 Task: For heading Arial black with underline.  font size for heading18,  'Change the font style of data to'Calibri.  and font size to 9,  Change the alignment of both headline & data to Align center.  In the sheet   Apex Sales log book
Action: Mouse moved to (38, 130)
Screenshot: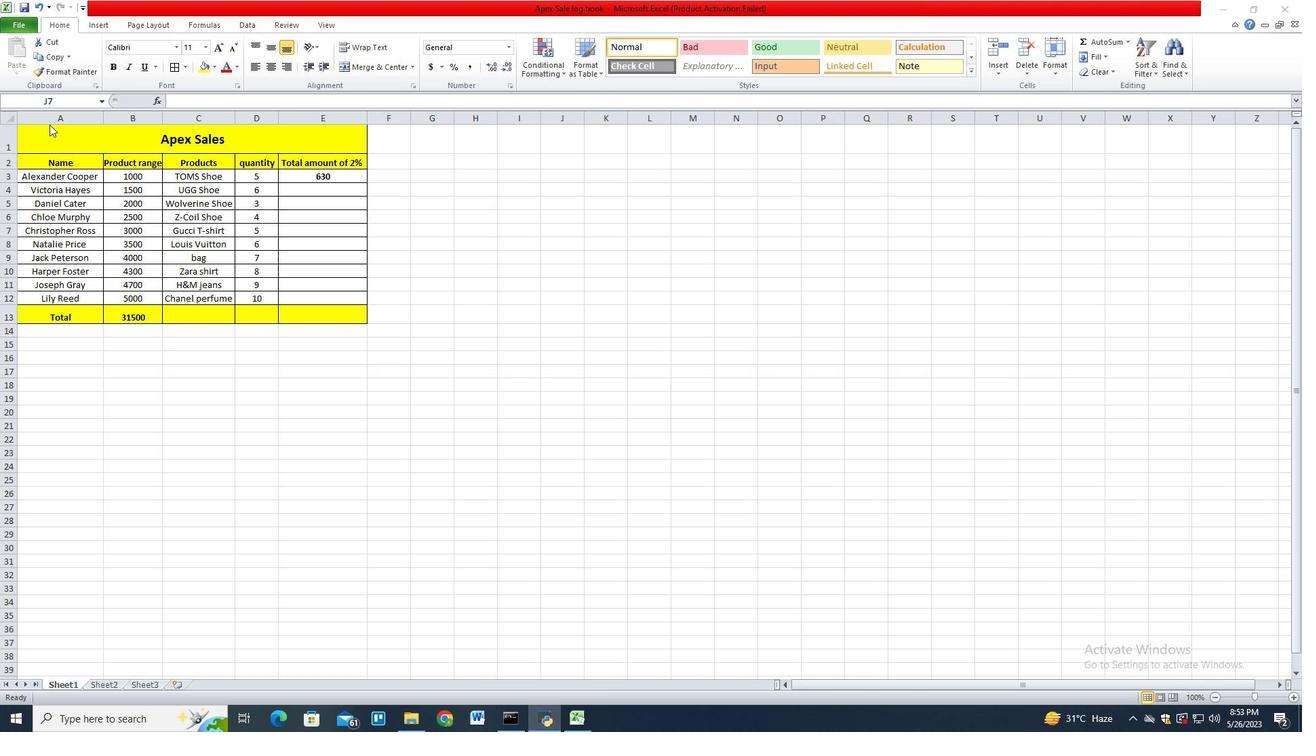 
Action: Mouse pressed left at (38, 130)
Screenshot: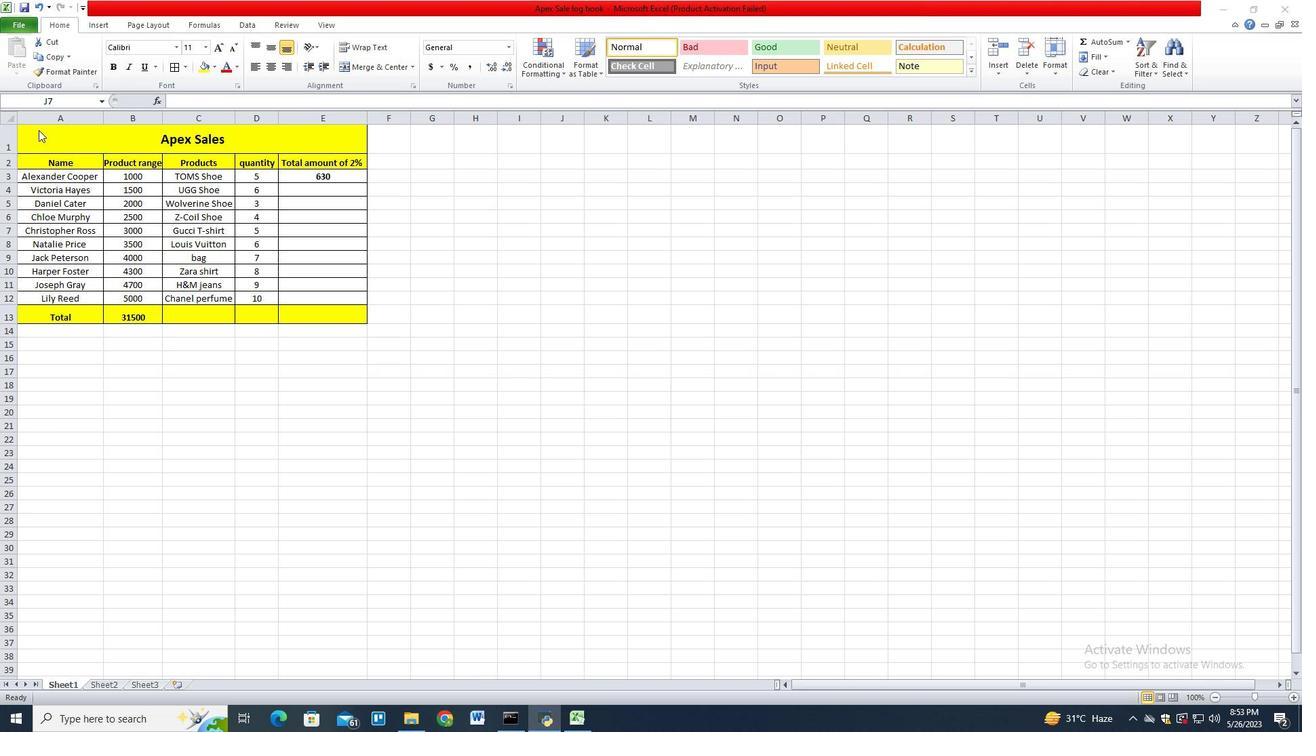 
Action: Mouse moved to (48, 136)
Screenshot: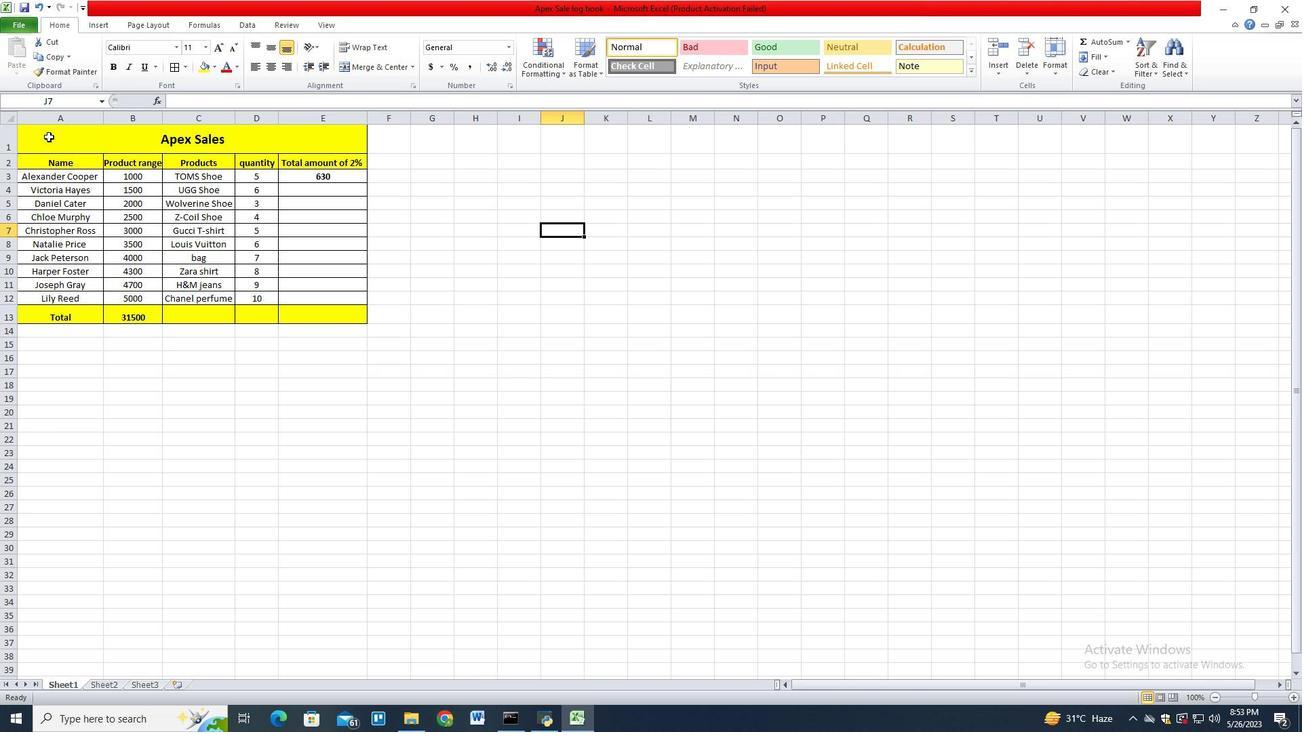 
Action: Mouse pressed left at (48, 136)
Screenshot: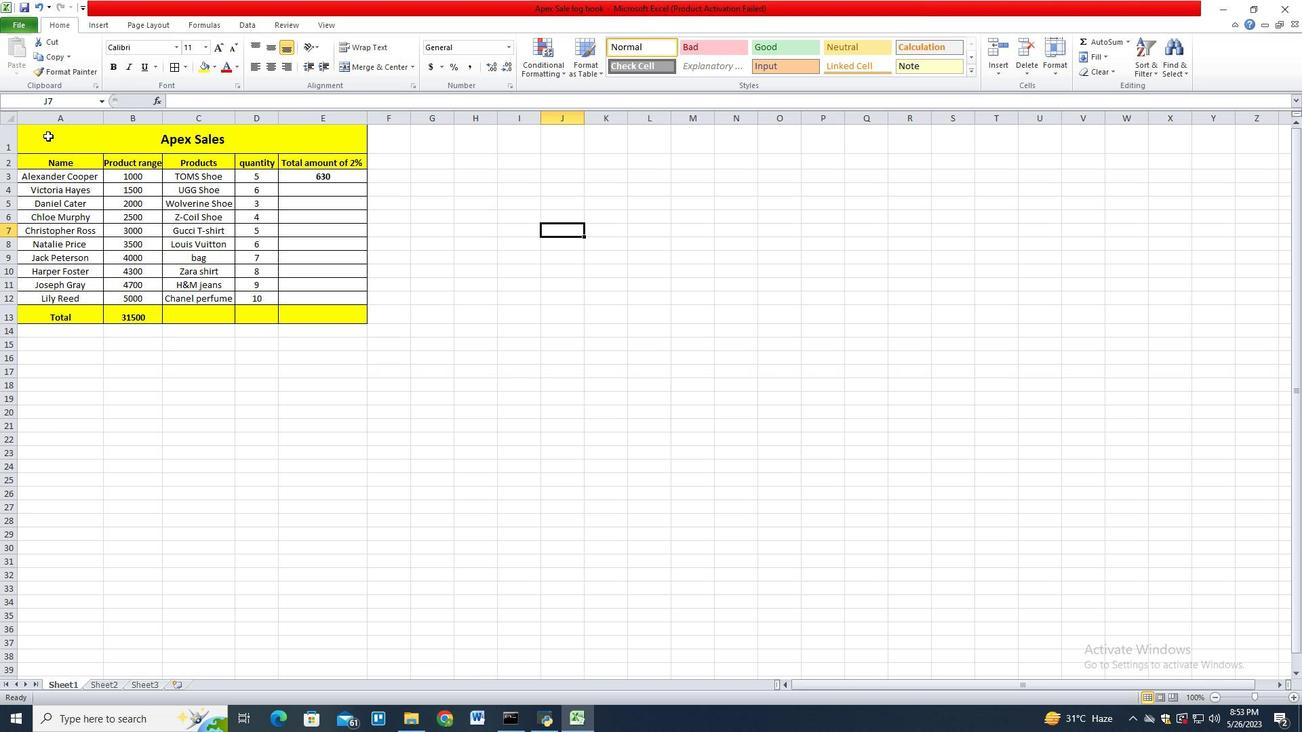 
Action: Mouse moved to (174, 49)
Screenshot: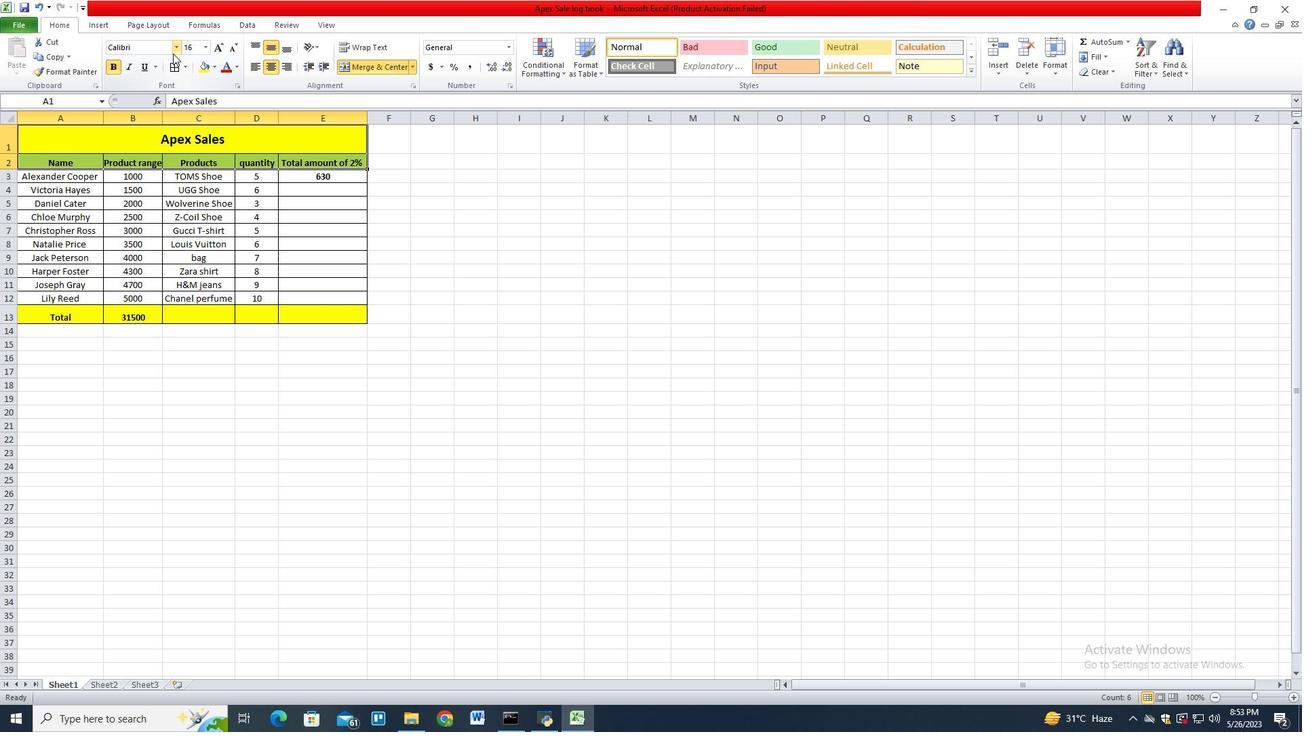 
Action: Mouse pressed left at (174, 49)
Screenshot: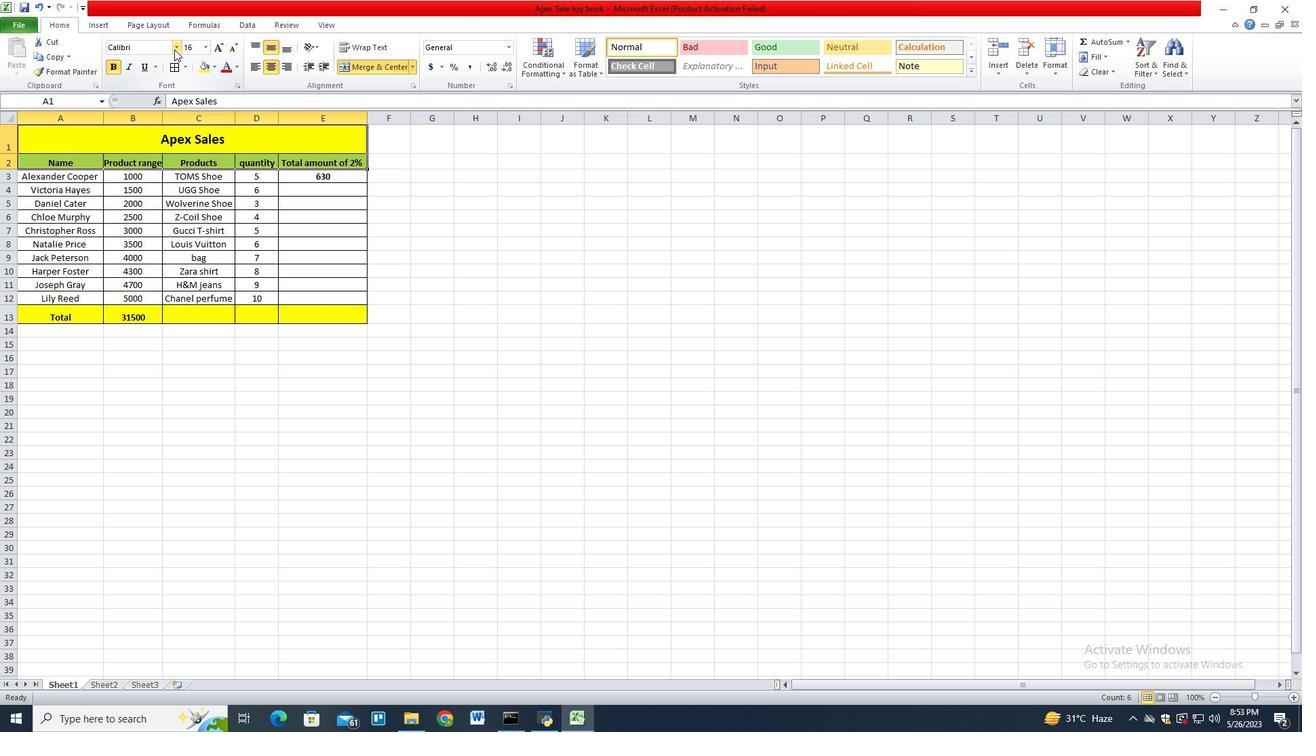 
Action: Mouse moved to (145, 155)
Screenshot: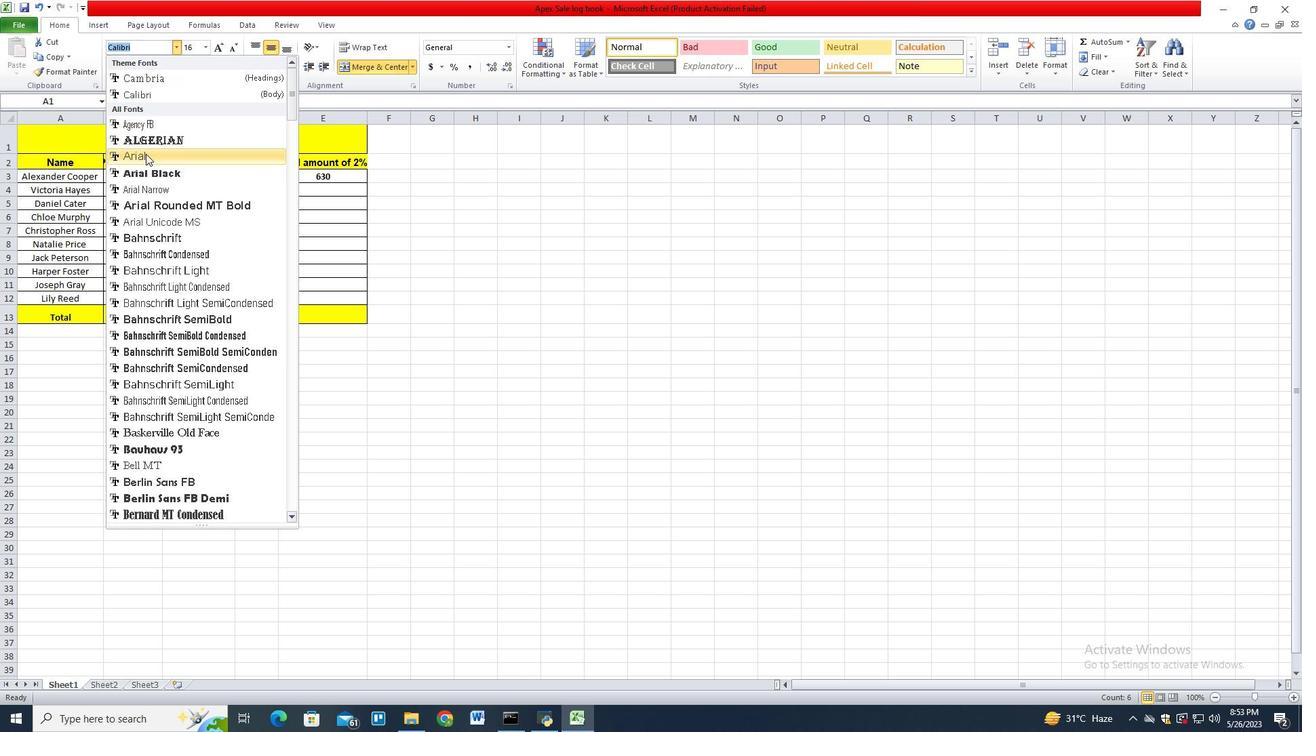 
Action: Mouse pressed left at (145, 155)
Screenshot: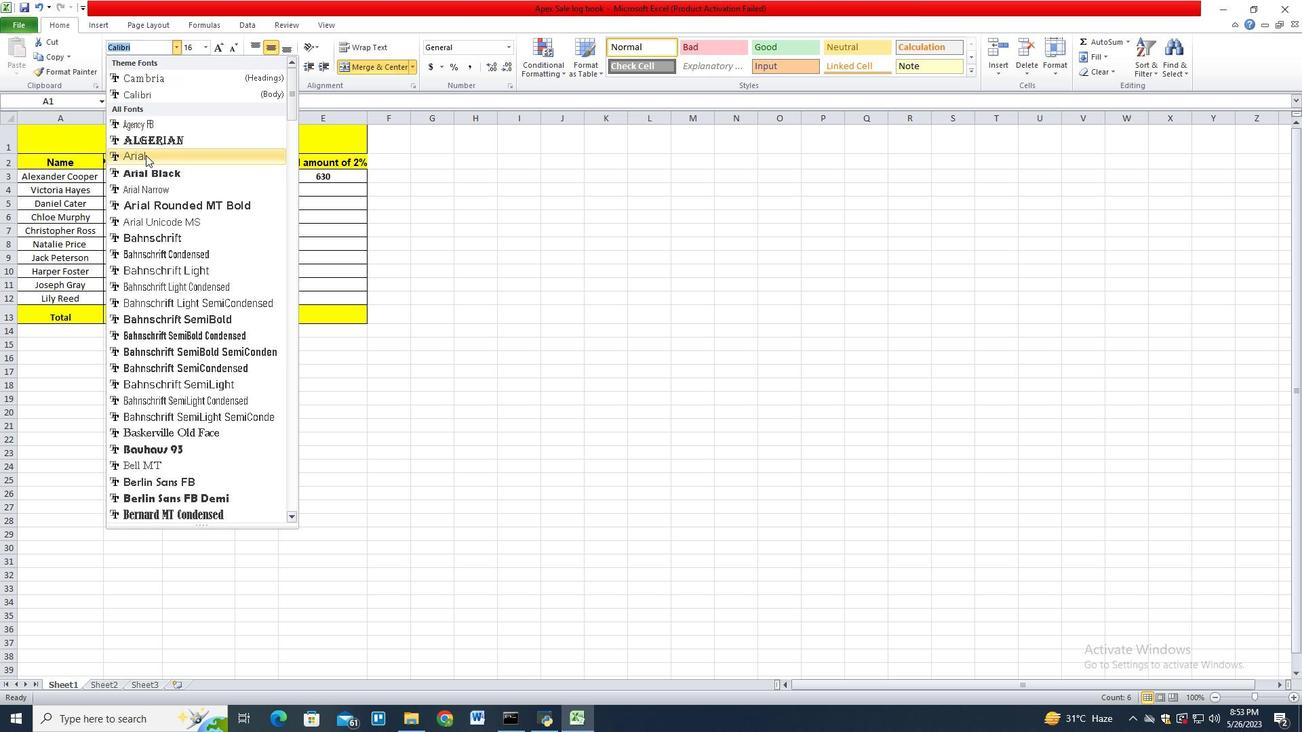 
Action: Mouse moved to (236, 65)
Screenshot: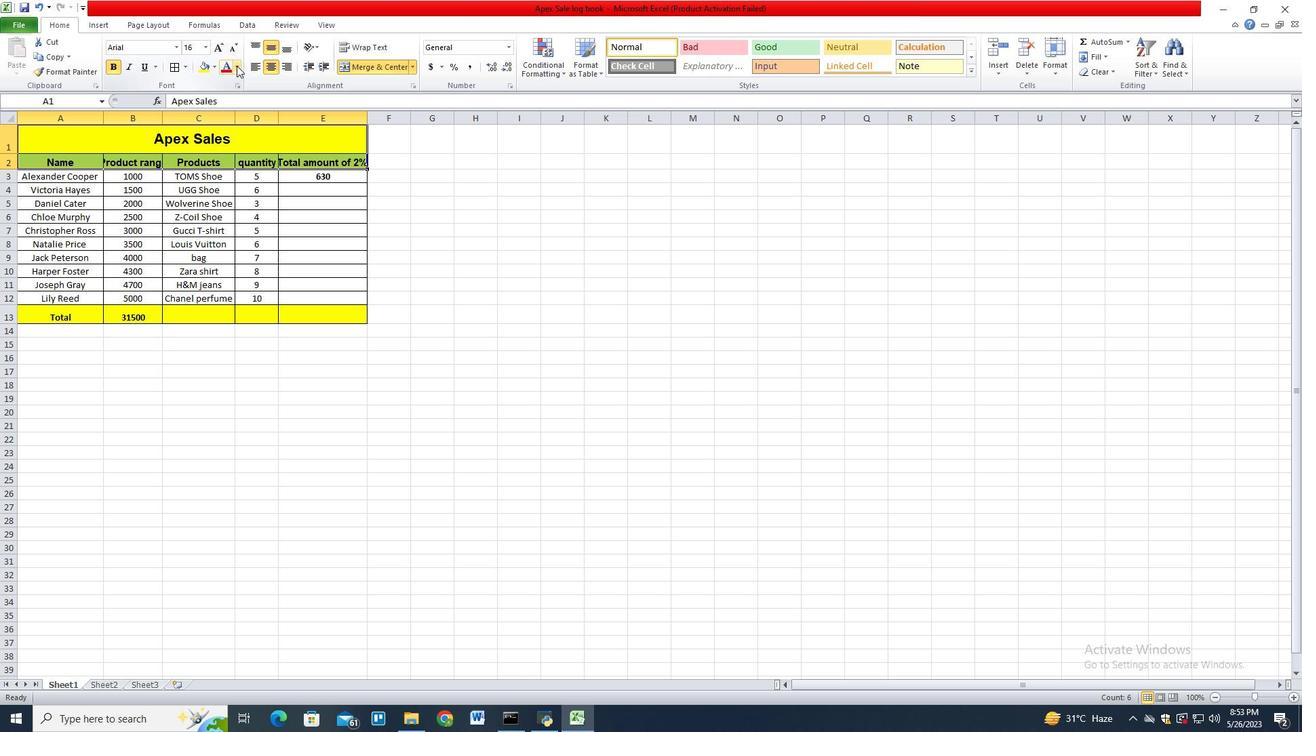 
Action: Mouse pressed left at (236, 65)
Screenshot: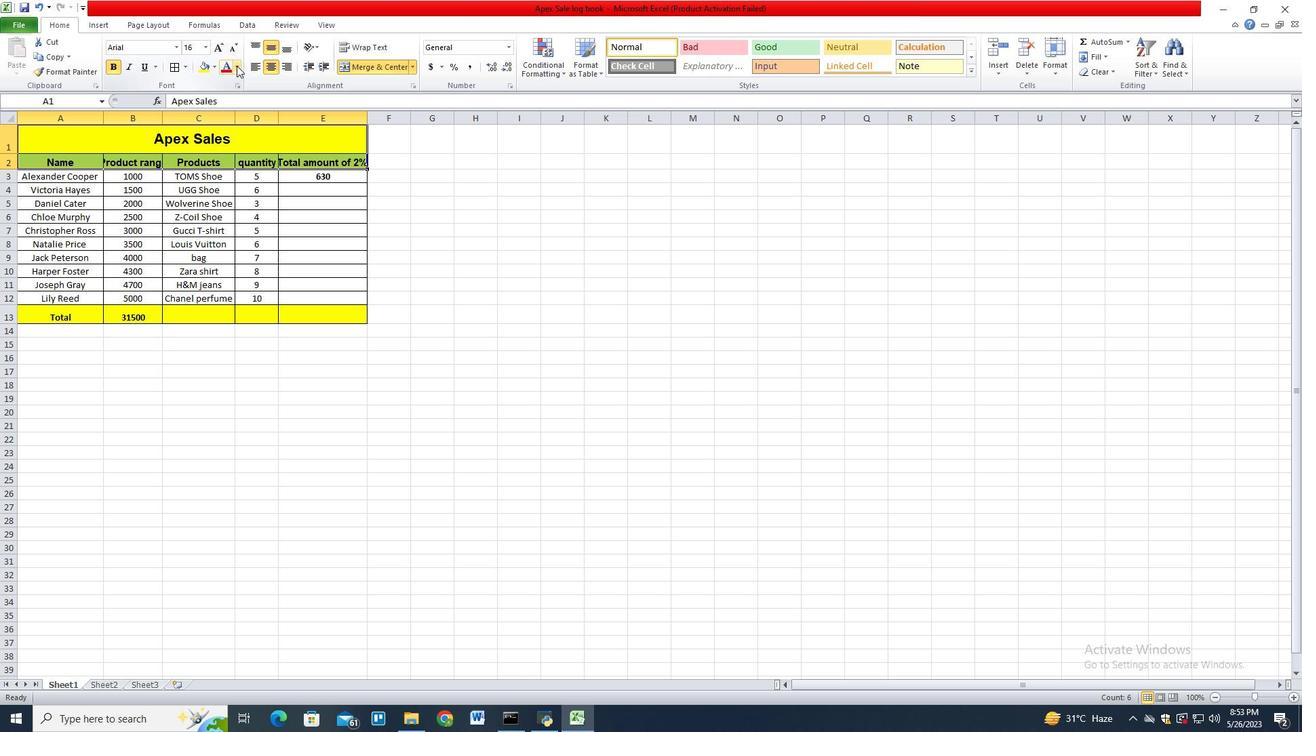 
Action: Mouse moved to (228, 84)
Screenshot: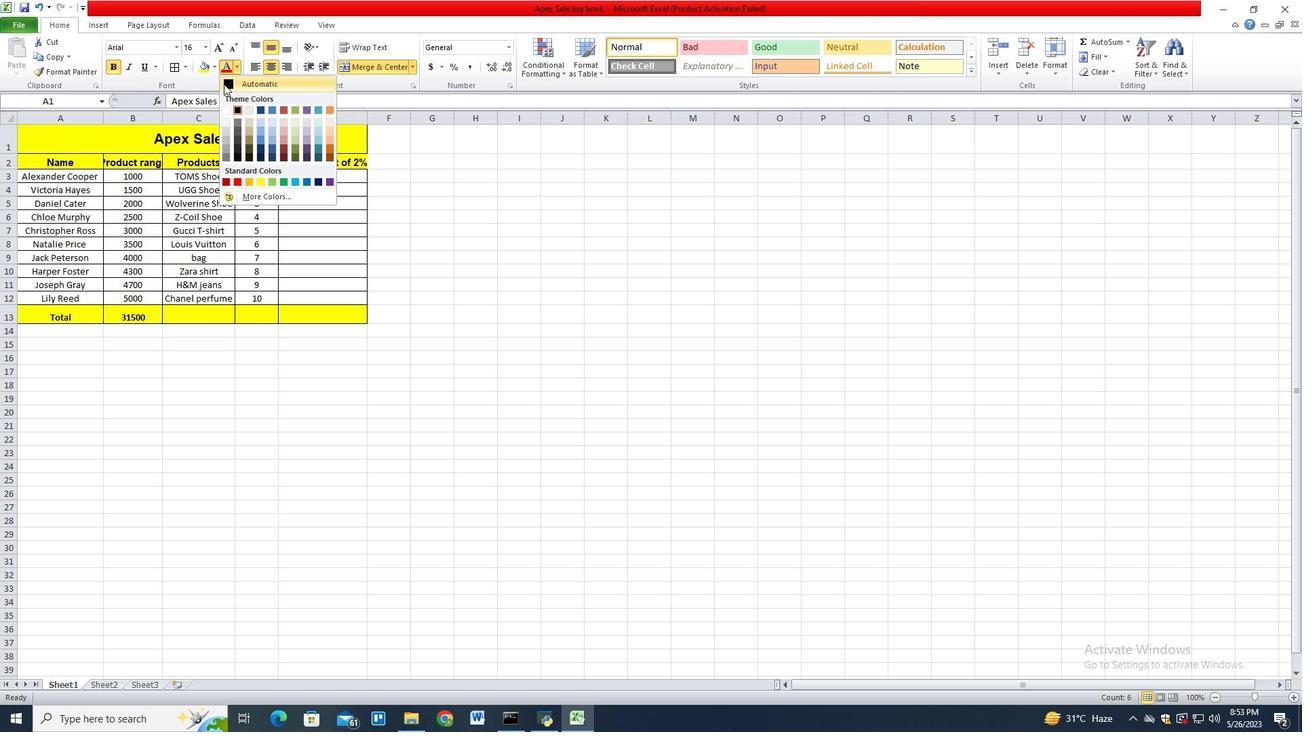 
Action: Mouse pressed left at (228, 84)
Screenshot: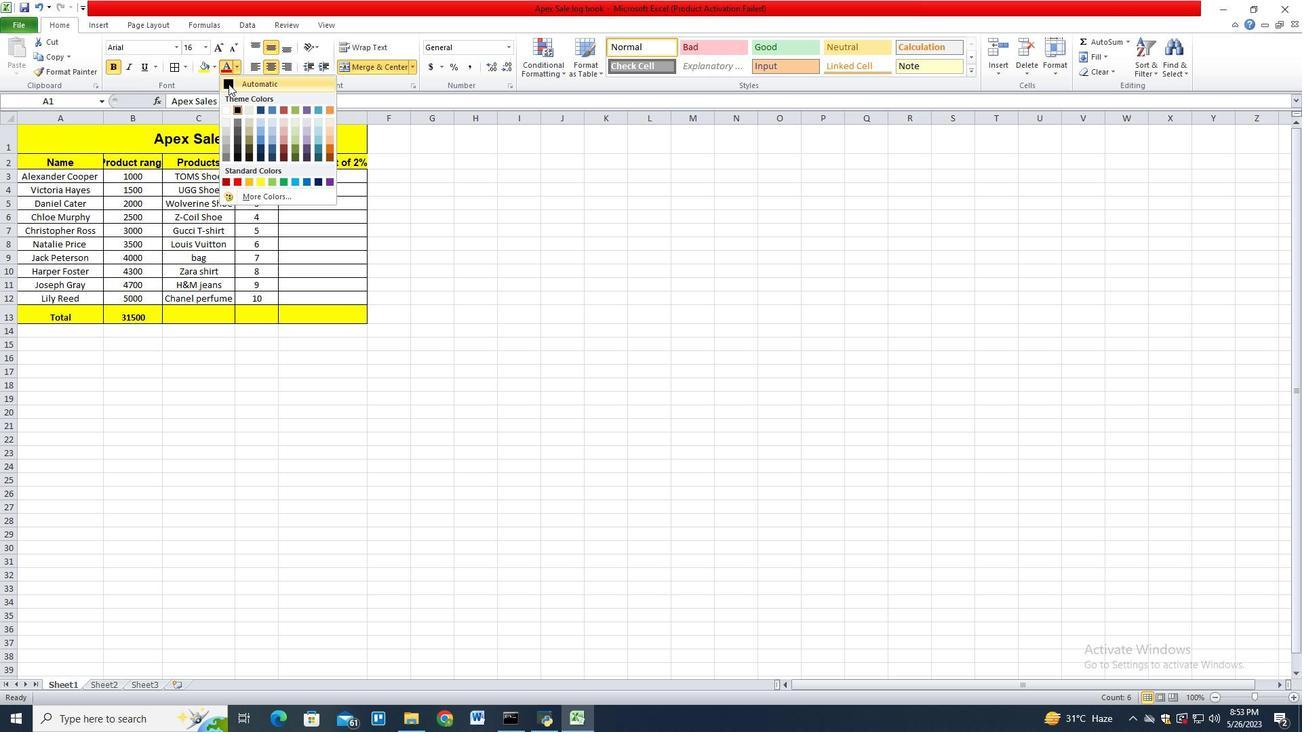 
Action: Mouse moved to (78, 137)
Screenshot: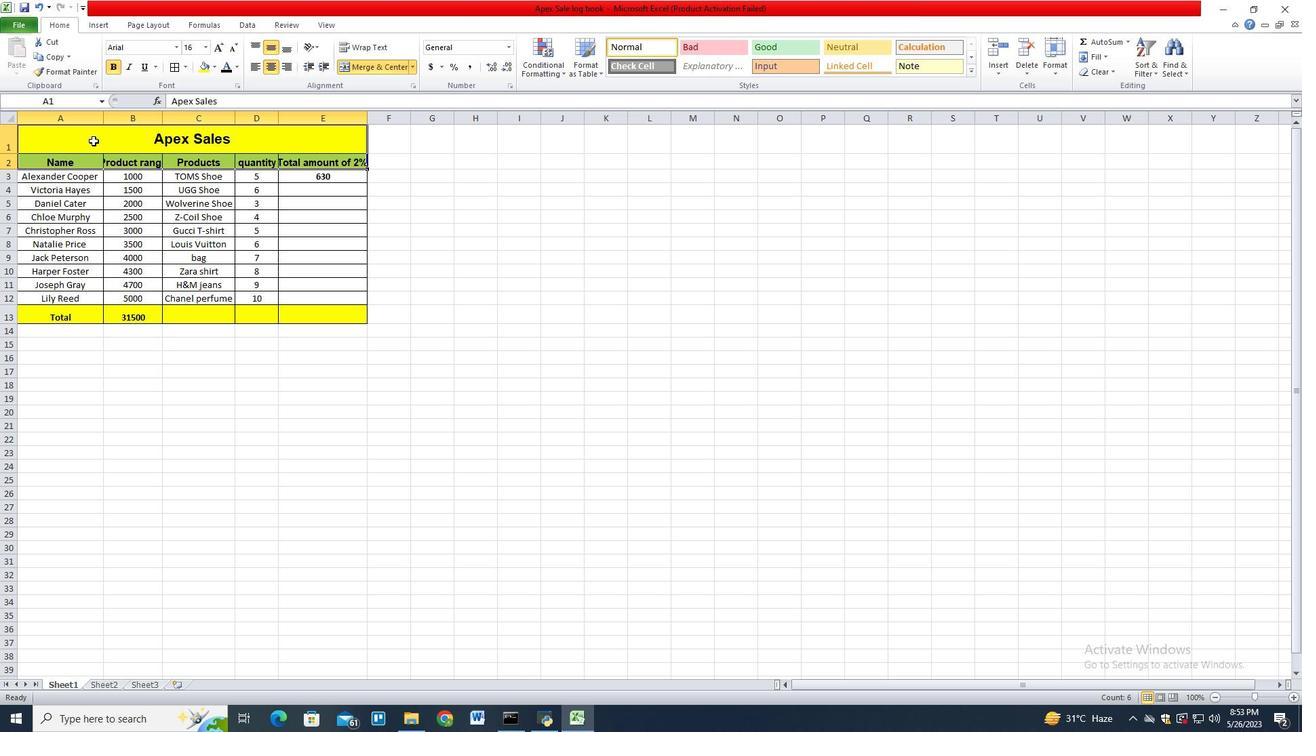 
Action: Mouse pressed left at (78, 137)
Screenshot: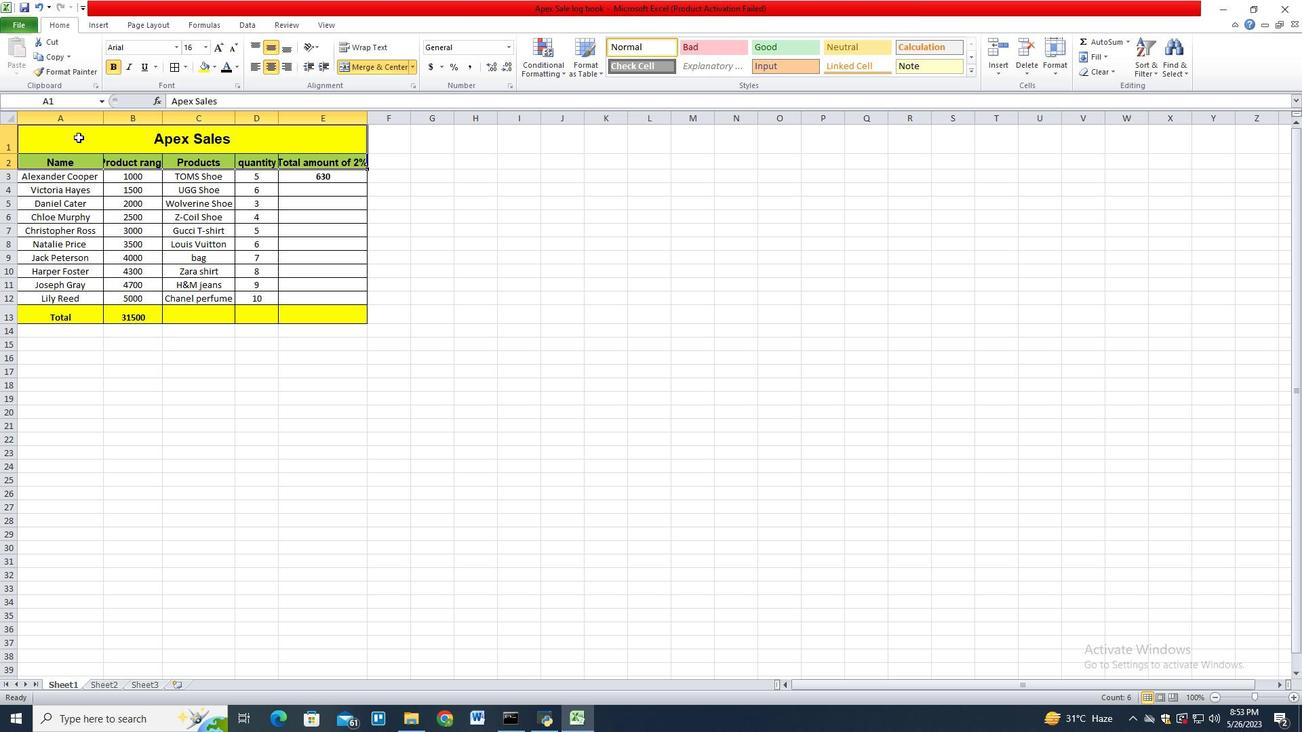 
Action: Mouse moved to (143, 67)
Screenshot: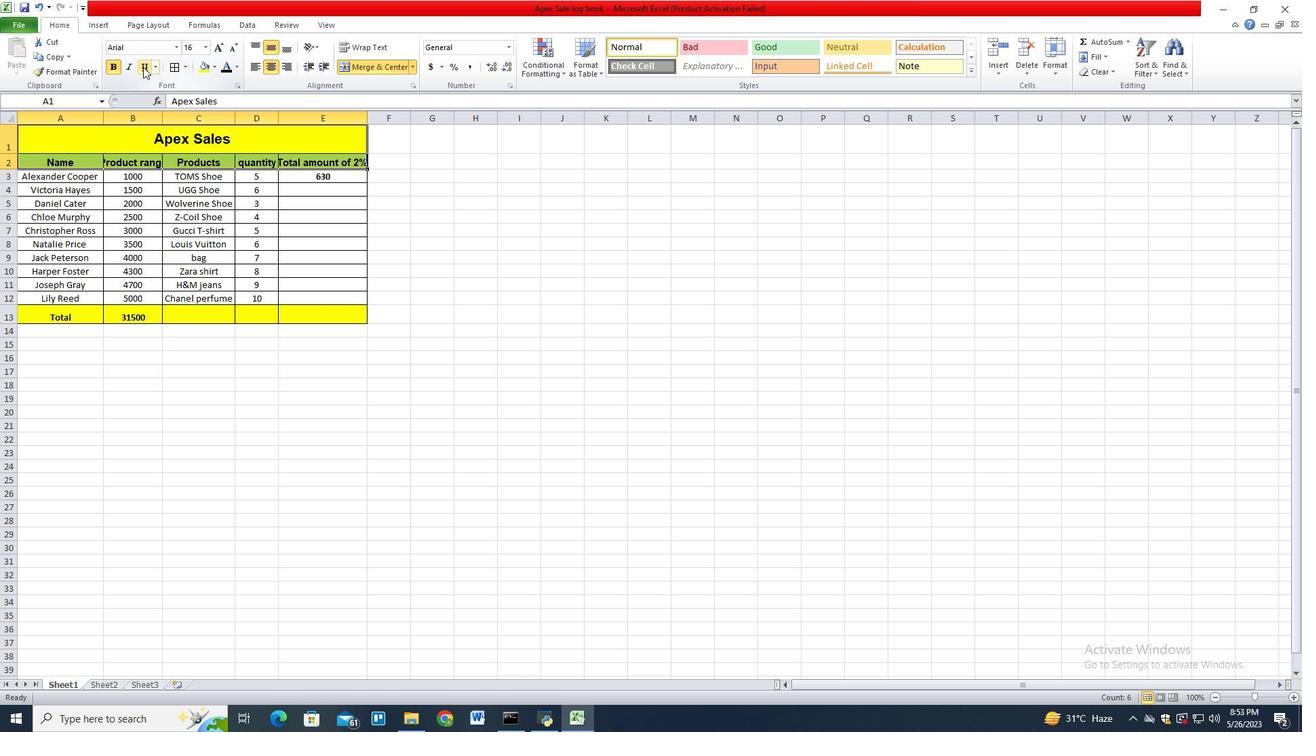 
Action: Mouse pressed left at (143, 67)
Screenshot: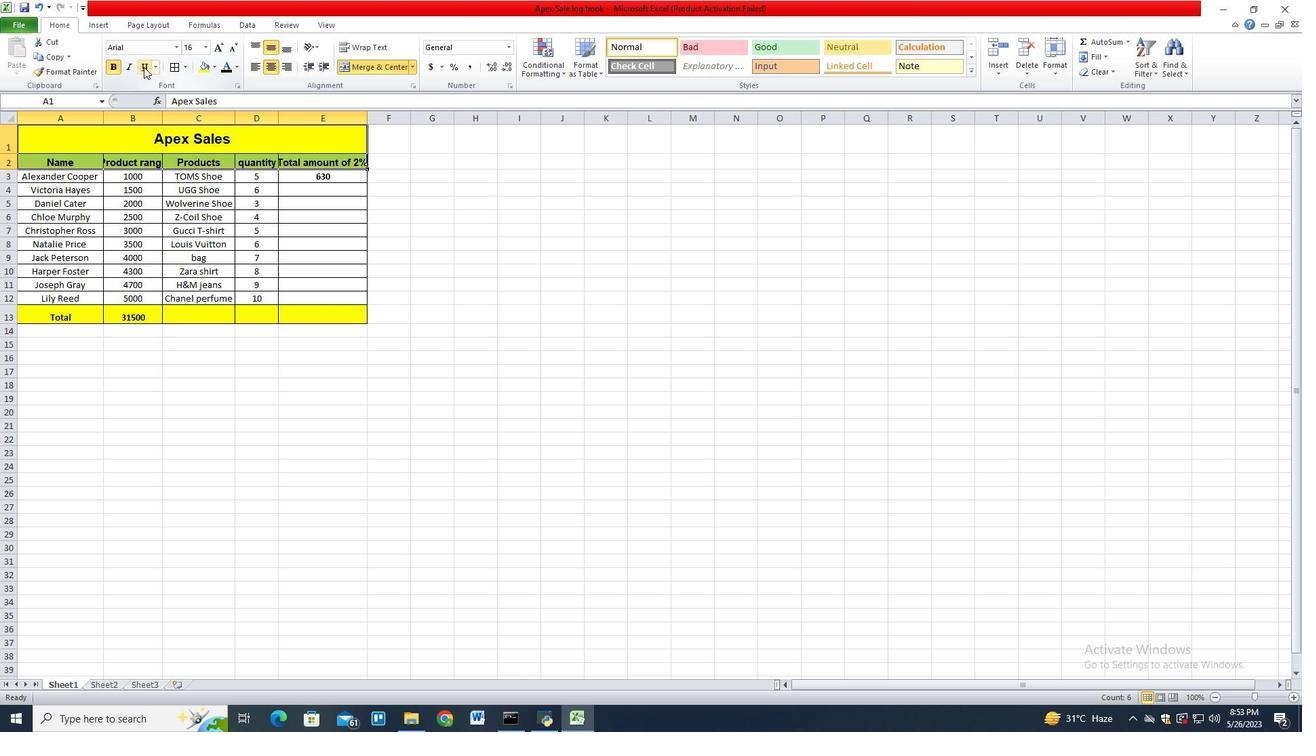 
Action: Mouse moved to (204, 47)
Screenshot: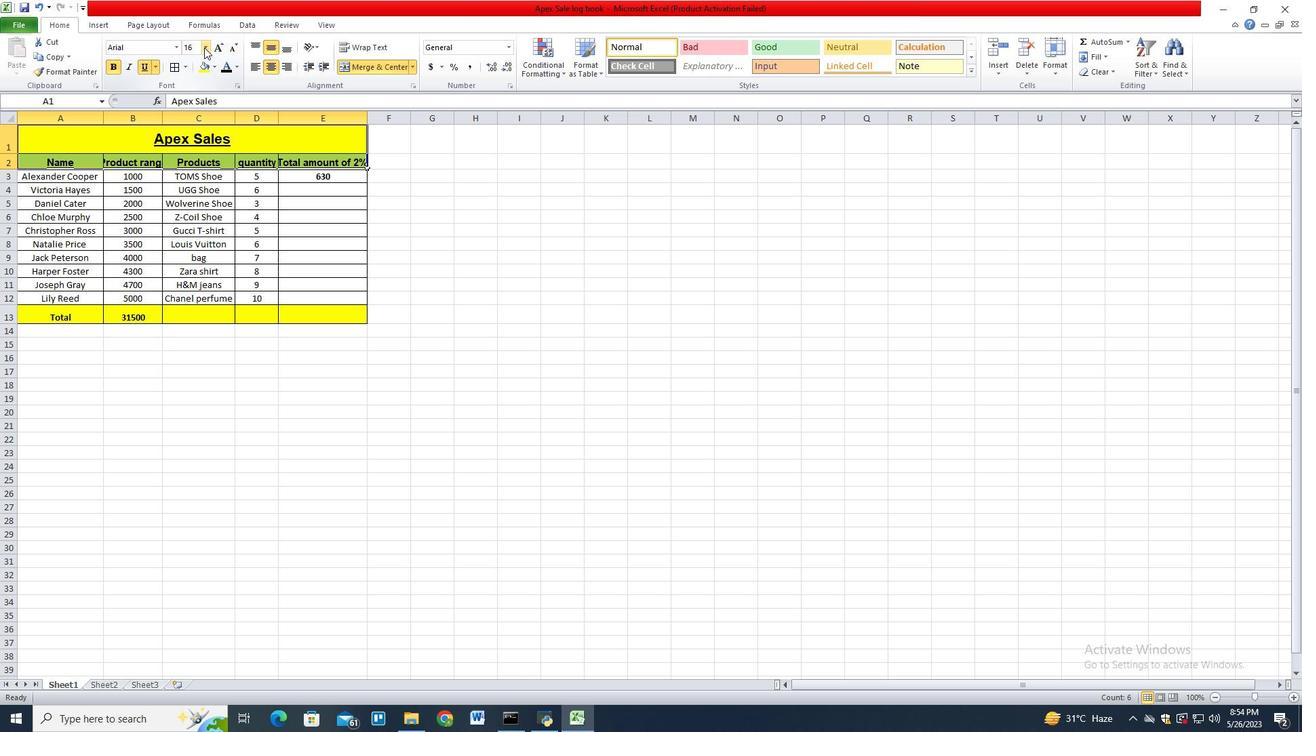
Action: Mouse pressed left at (204, 47)
Screenshot: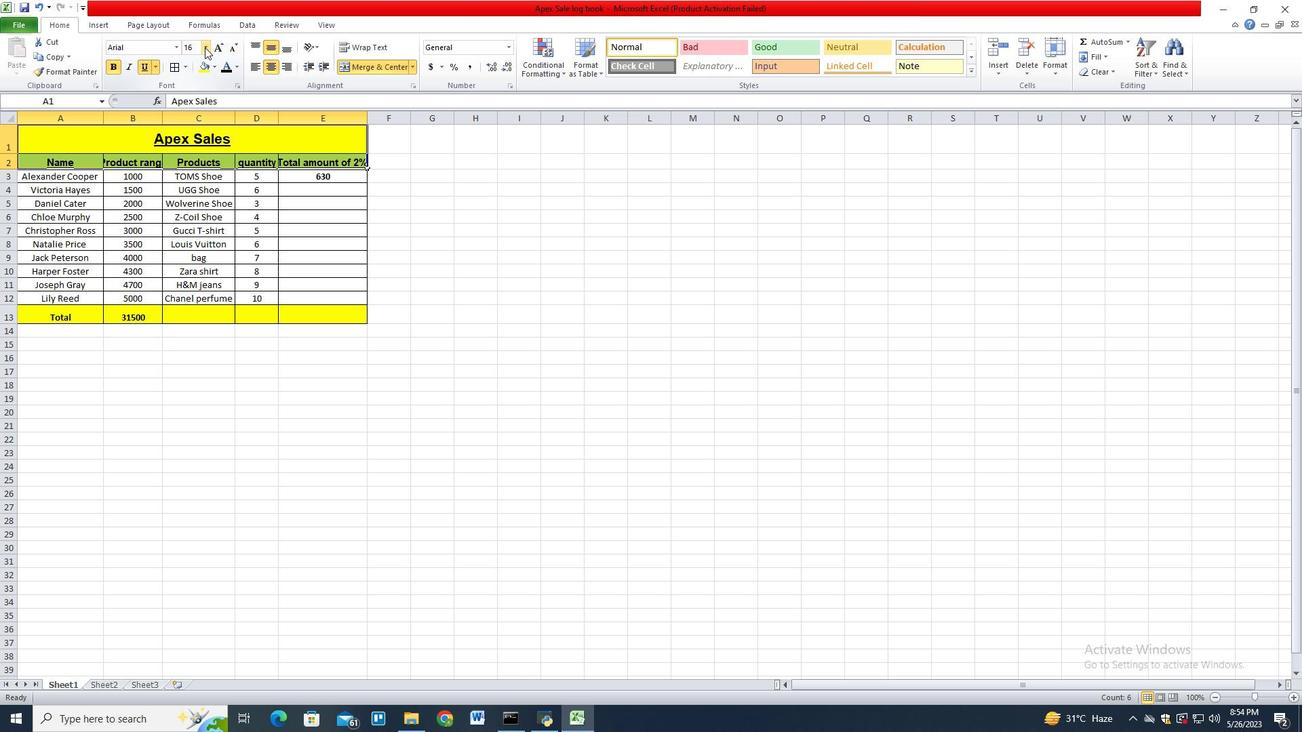 
Action: Mouse moved to (190, 139)
Screenshot: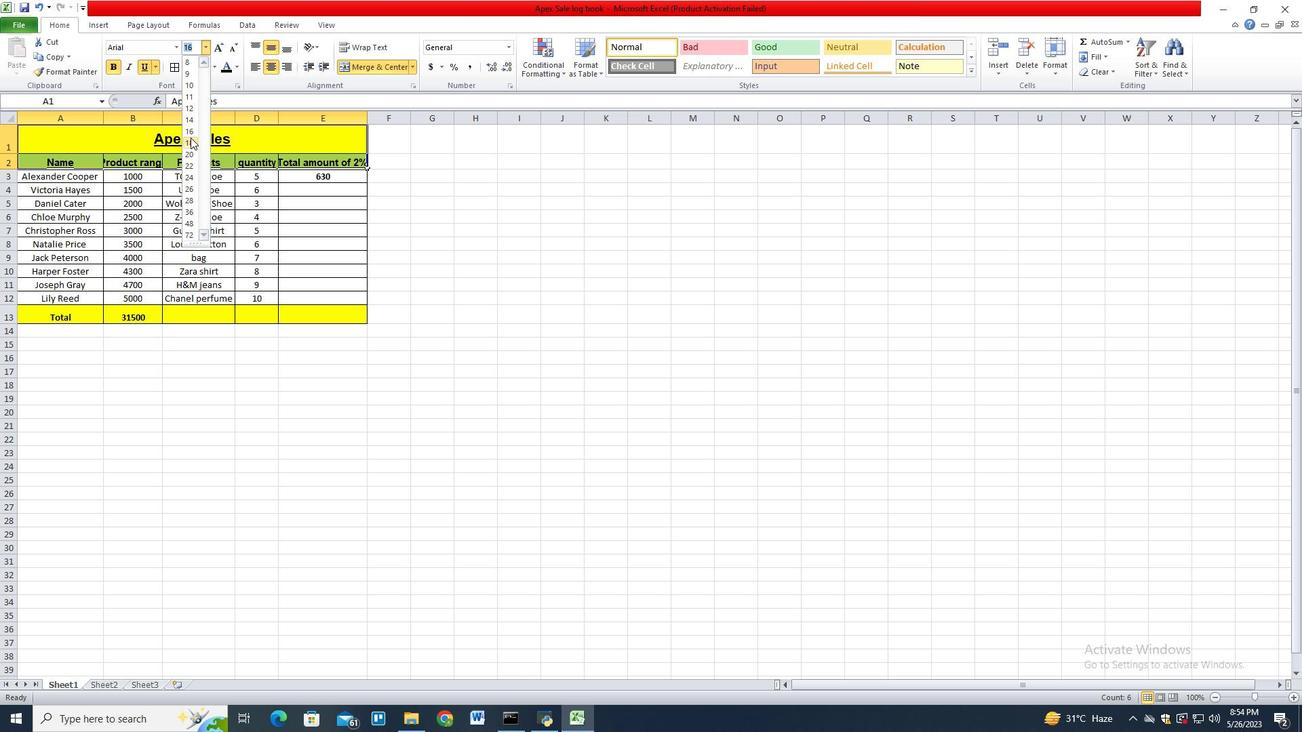
Action: Mouse pressed left at (190, 139)
Screenshot: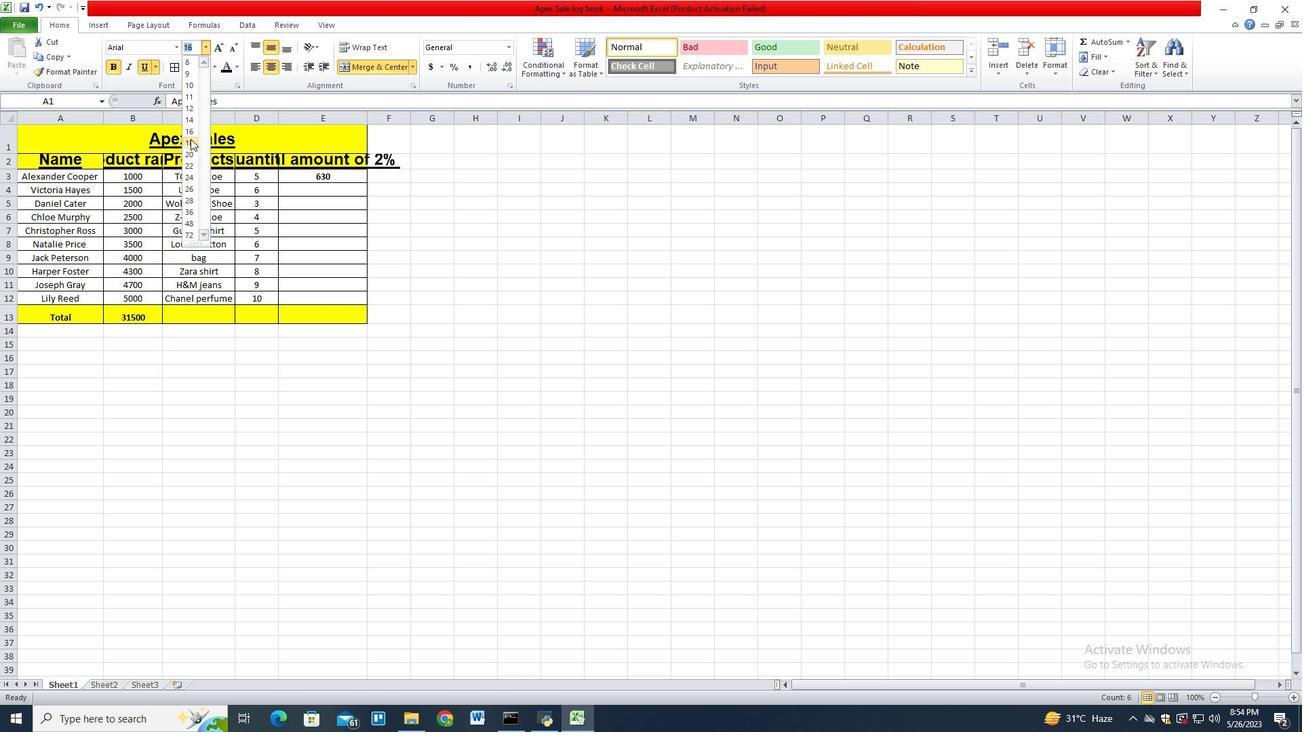 
Action: Mouse moved to (367, 113)
Screenshot: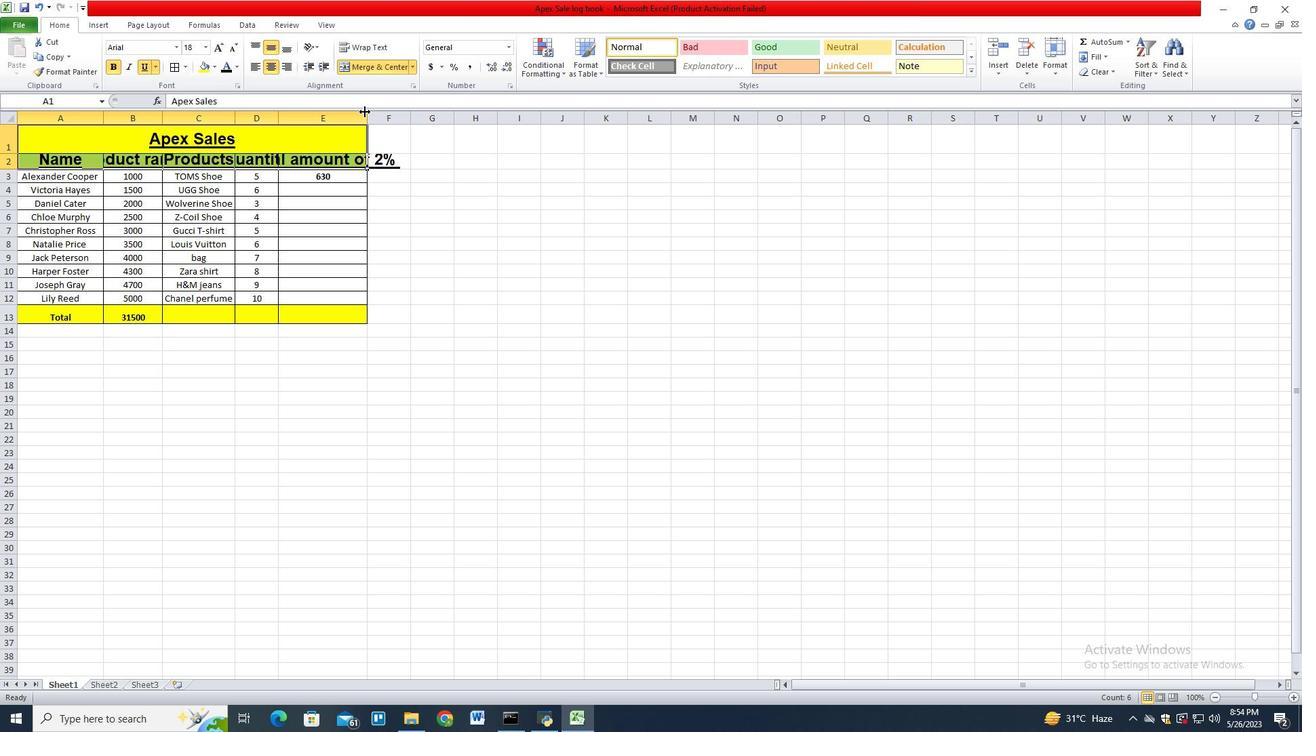 
Action: Mouse pressed left at (367, 113)
Screenshot: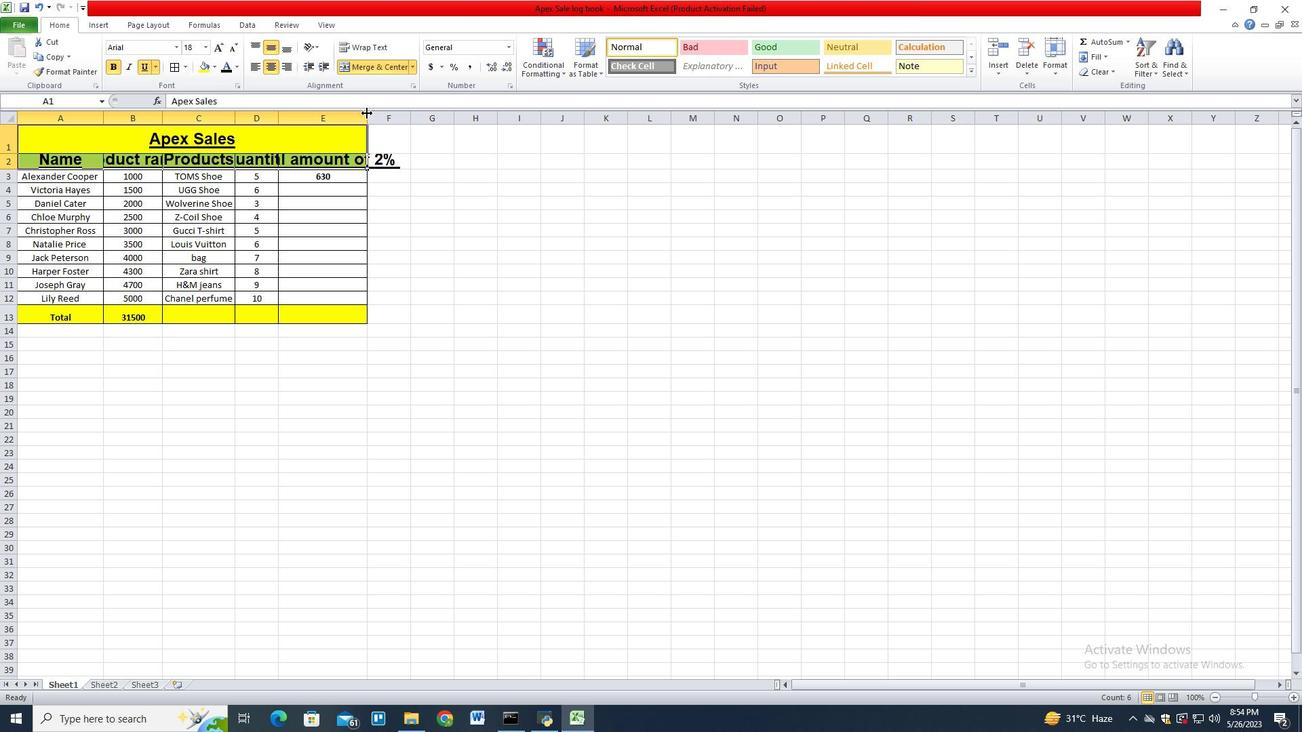 
Action: Mouse pressed left at (367, 113)
Screenshot: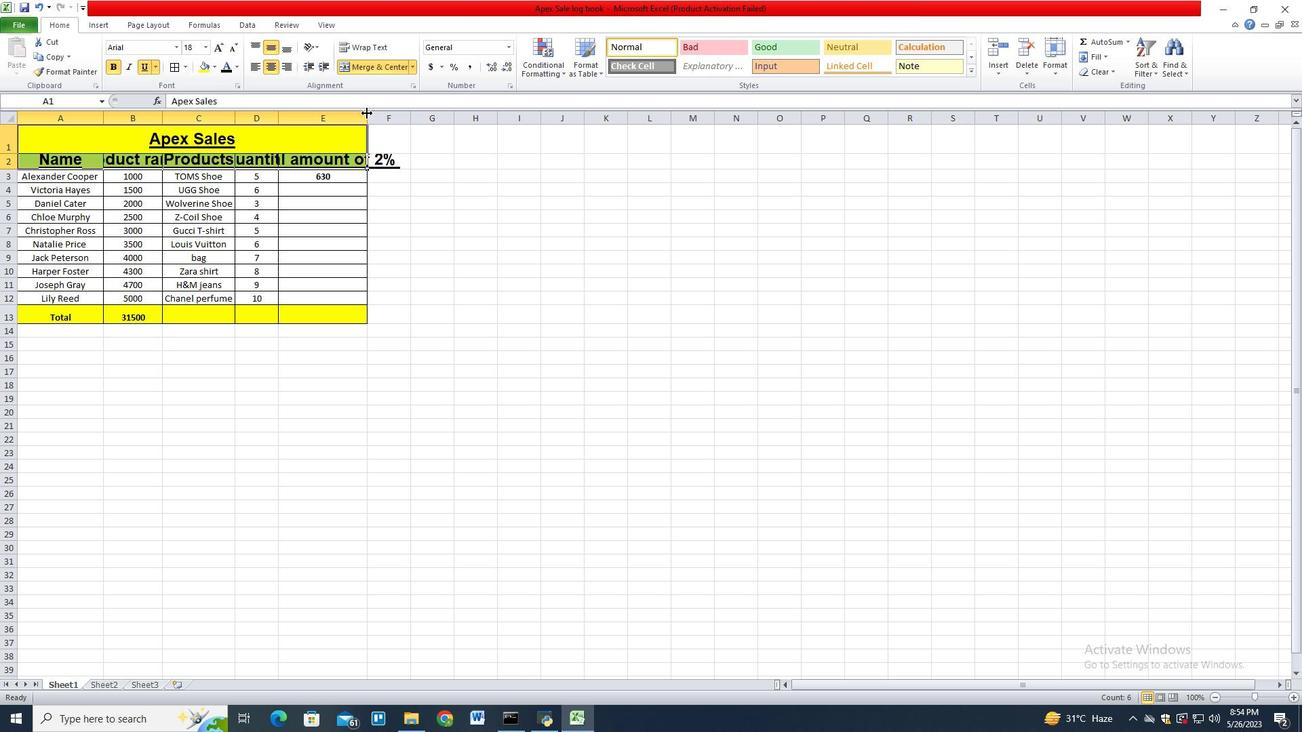 
Action: Mouse moved to (162, 117)
Screenshot: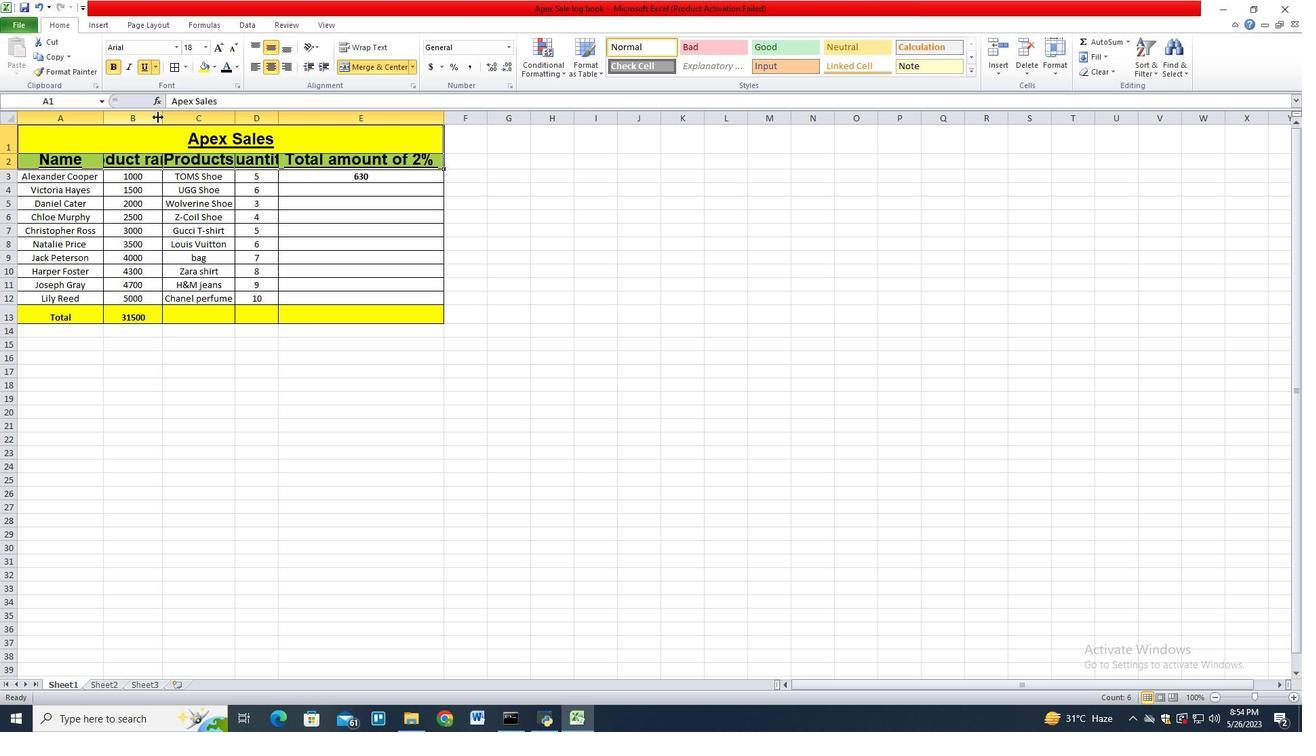 
Action: Mouse pressed left at (162, 117)
Screenshot: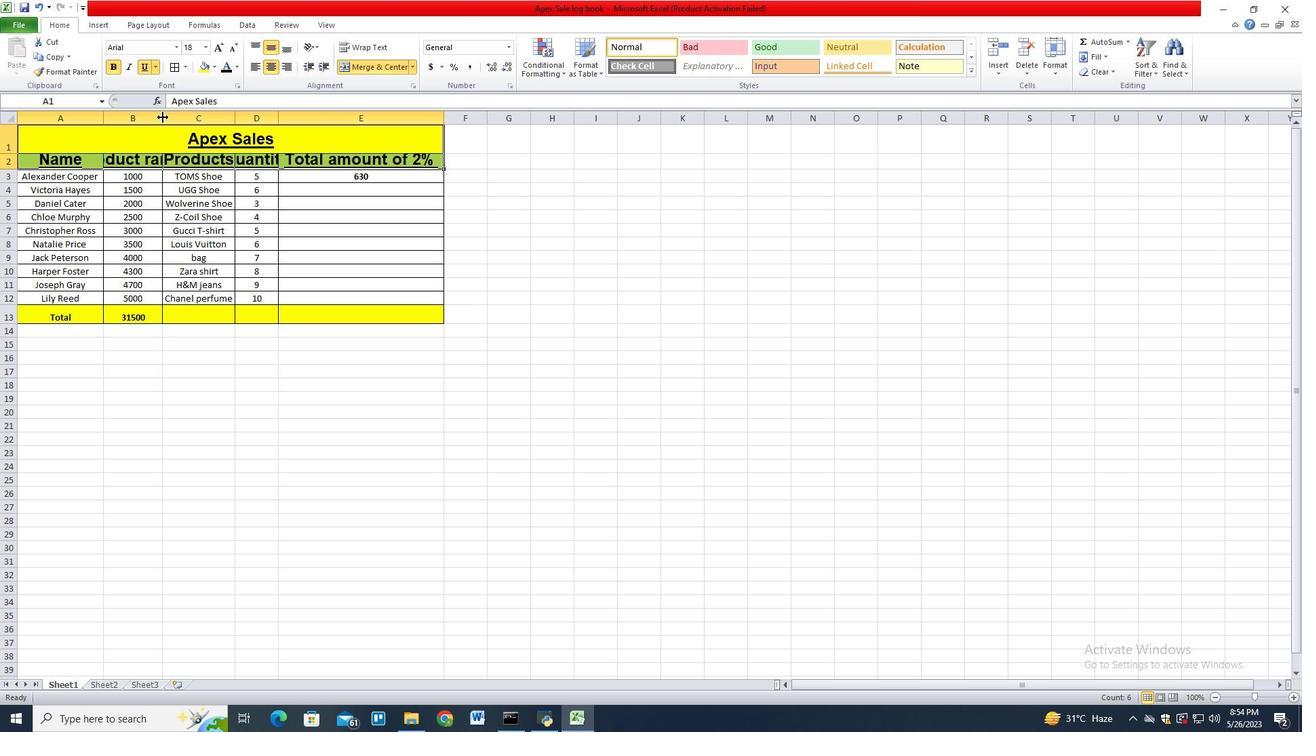
Action: Mouse pressed left at (162, 117)
Screenshot: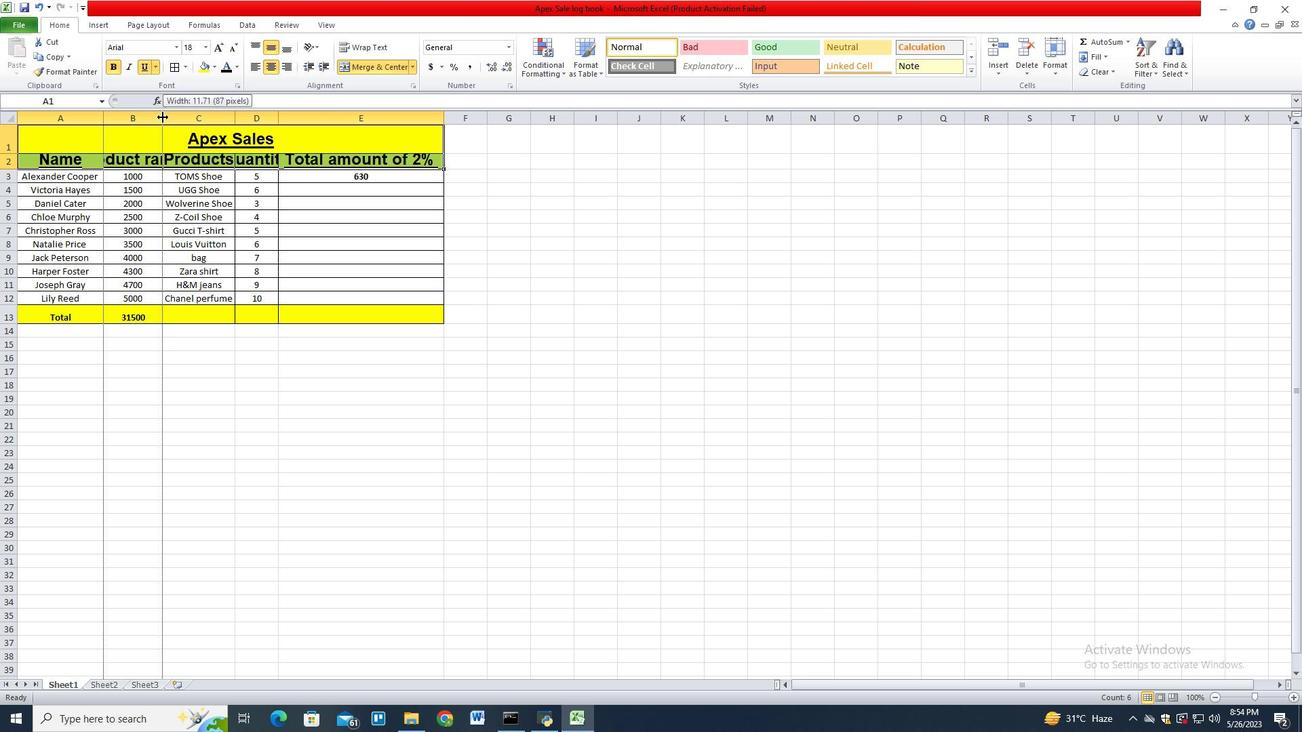 
Action: Mouse moved to (294, 120)
Screenshot: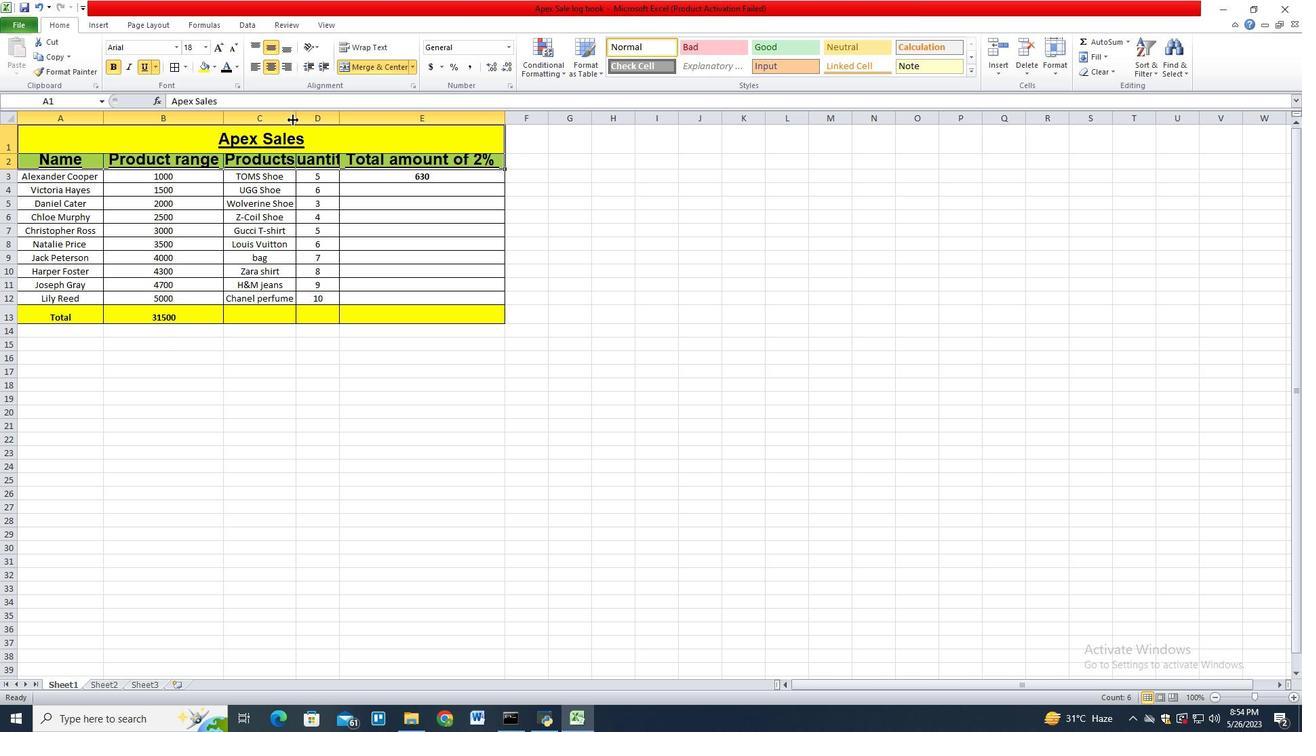 
Action: Mouse pressed left at (294, 120)
Screenshot: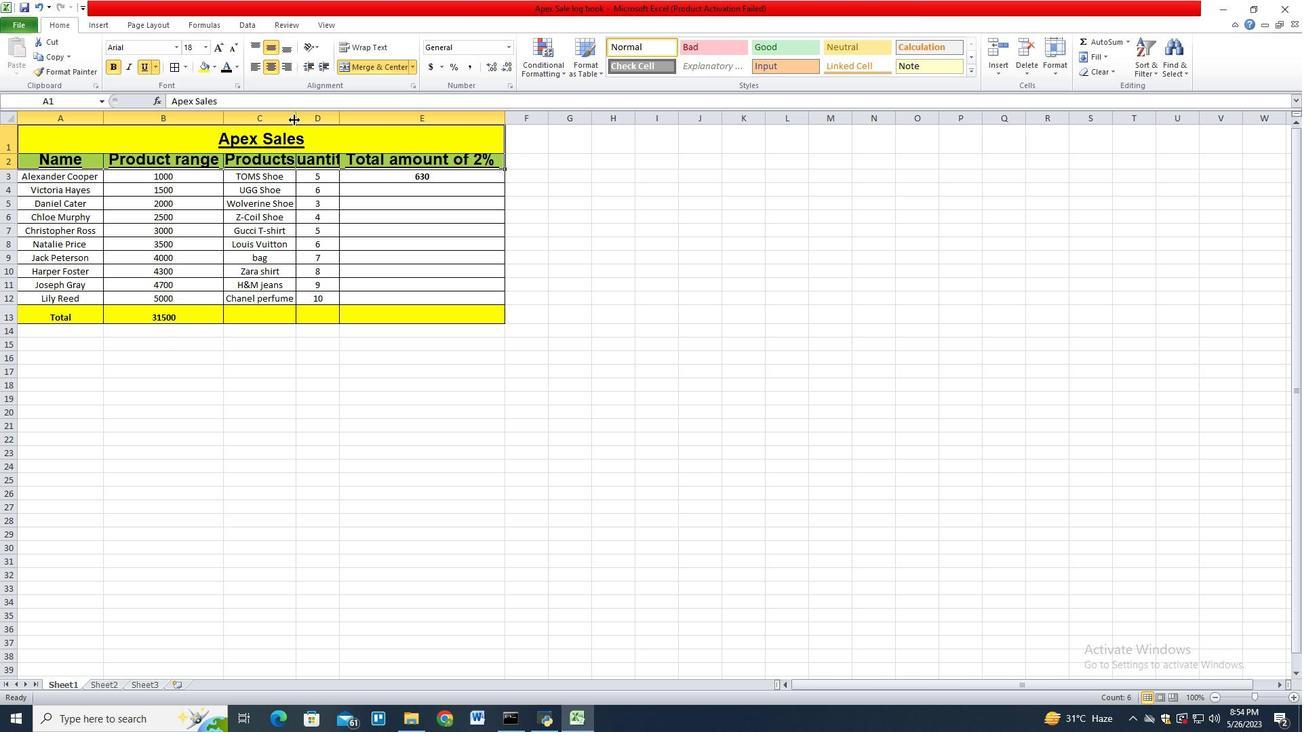 
Action: Mouse pressed left at (294, 120)
Screenshot: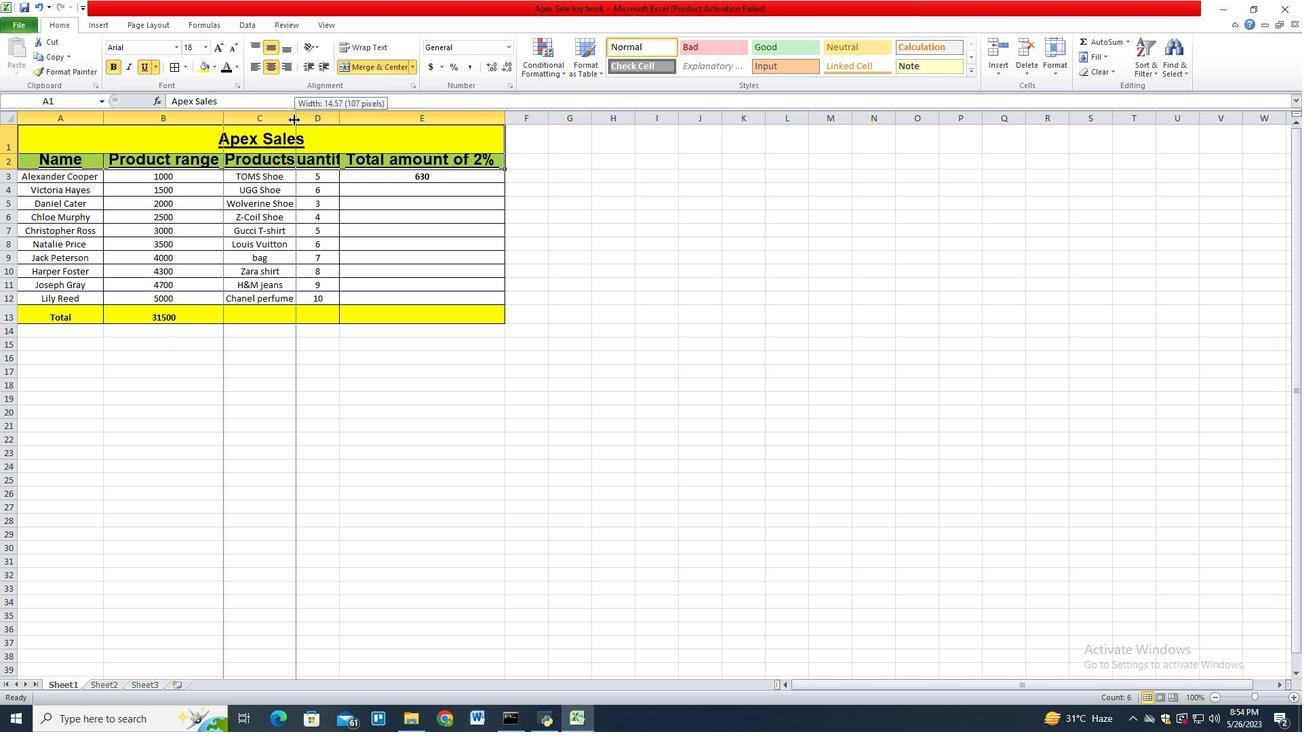 
Action: Mouse moved to (346, 120)
Screenshot: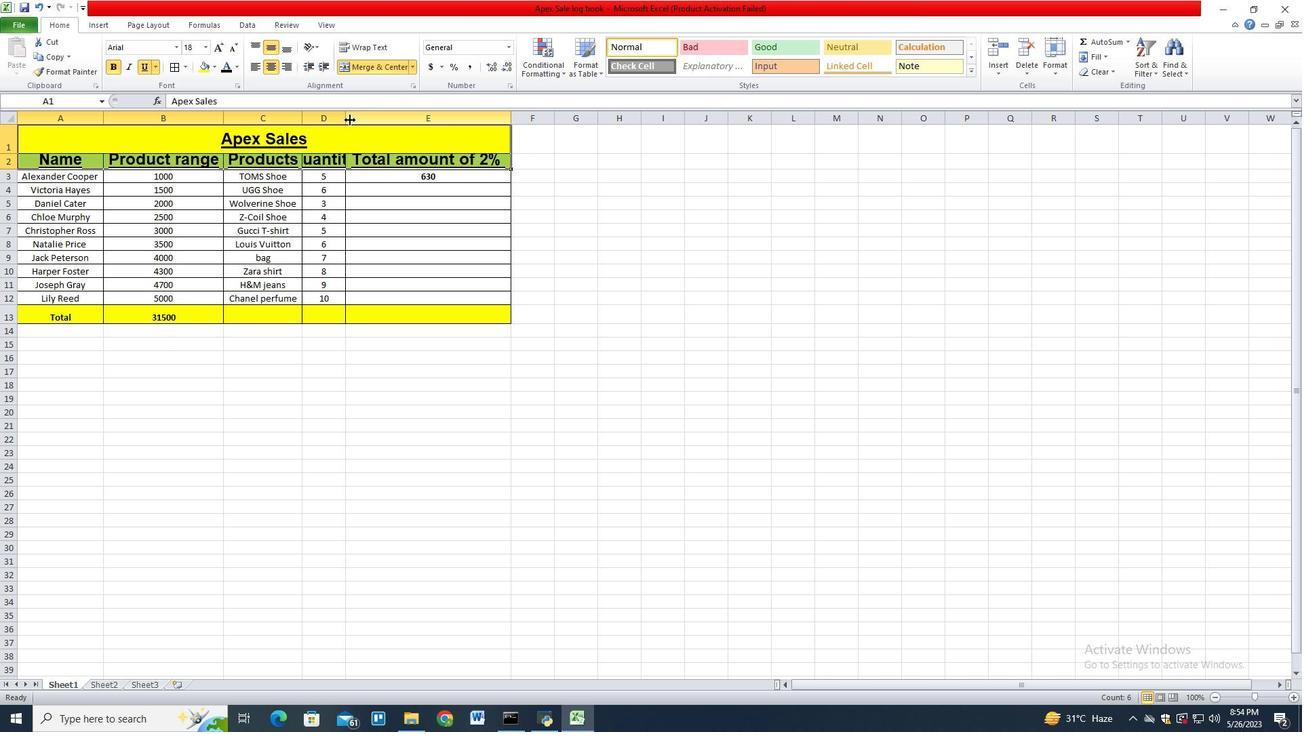 
Action: Mouse pressed left at (346, 120)
Screenshot: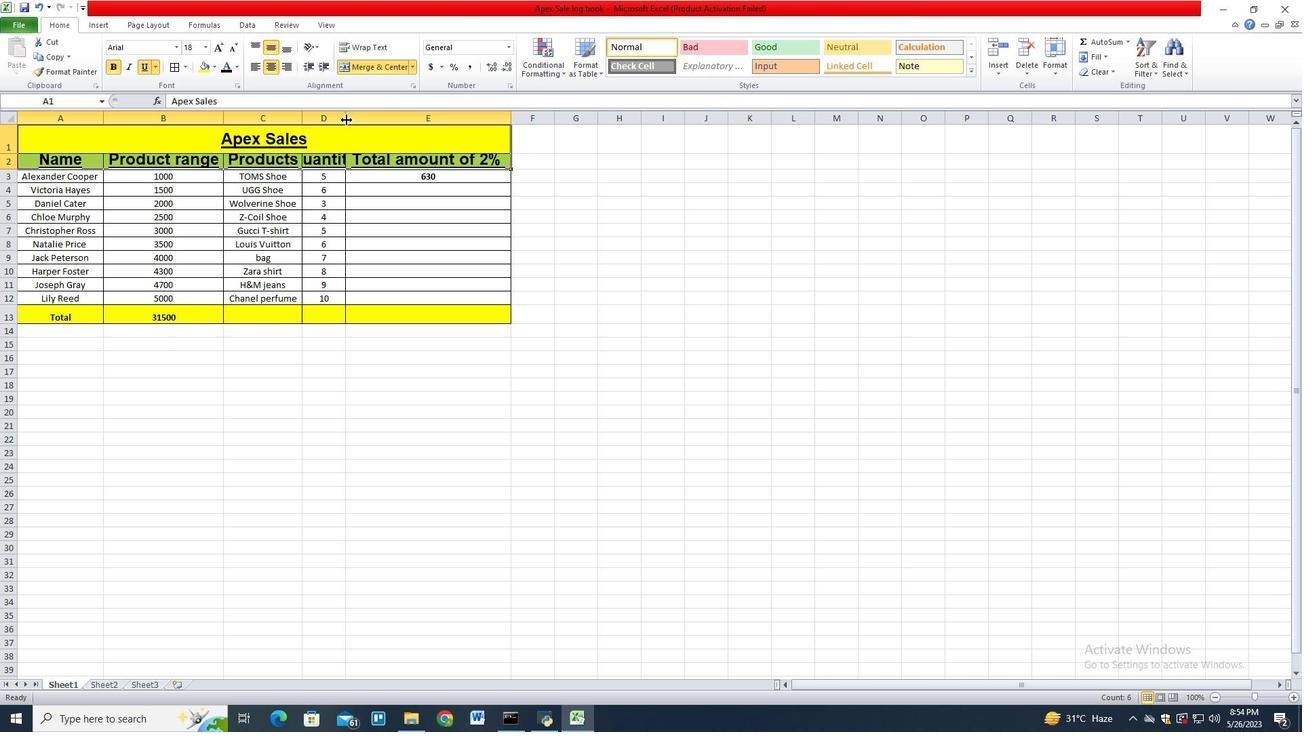 
Action: Mouse pressed left at (346, 120)
Screenshot: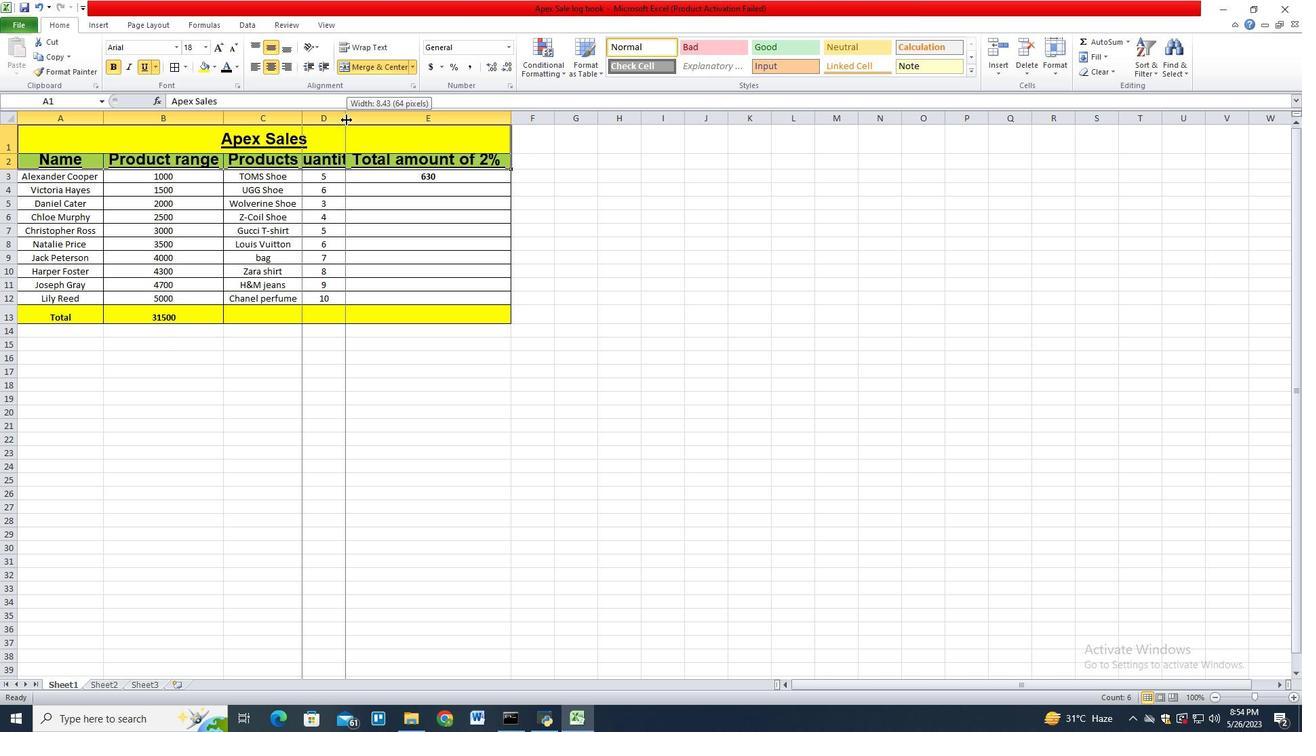 
Action: Mouse moved to (102, 120)
Screenshot: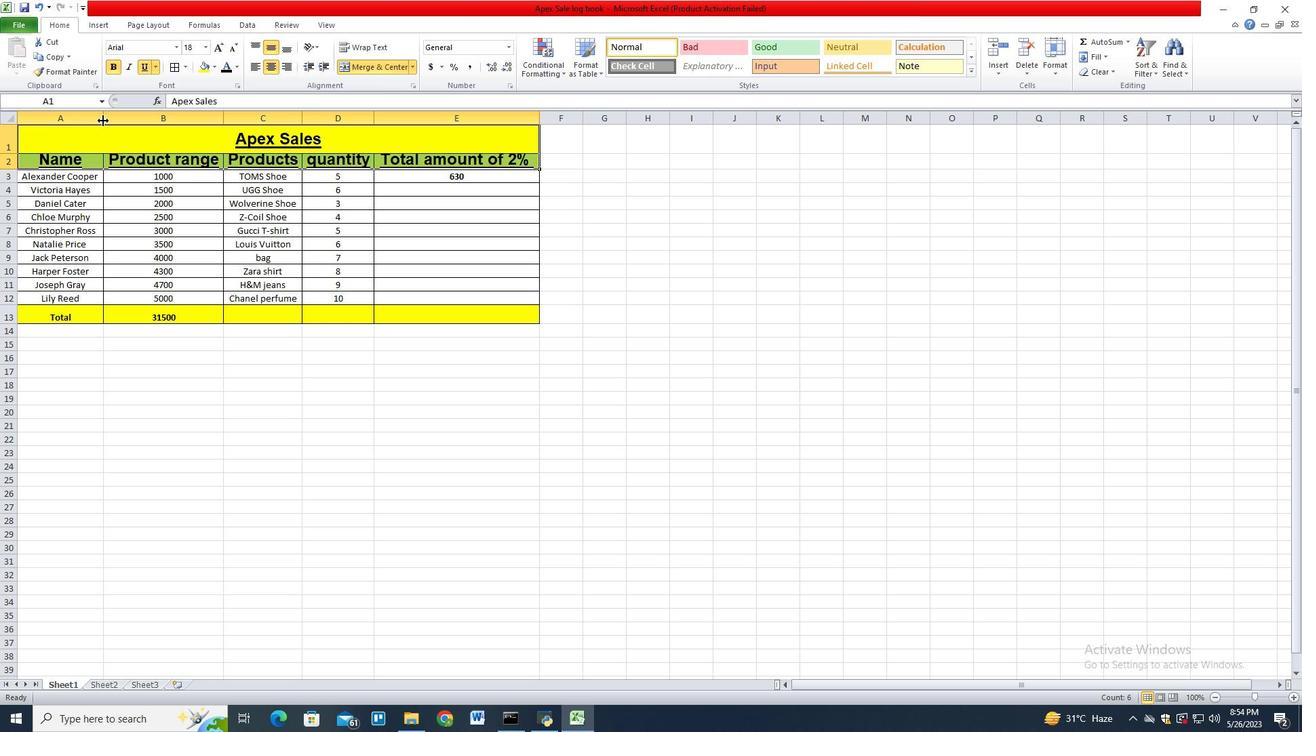 
Action: Mouse pressed left at (102, 120)
Screenshot: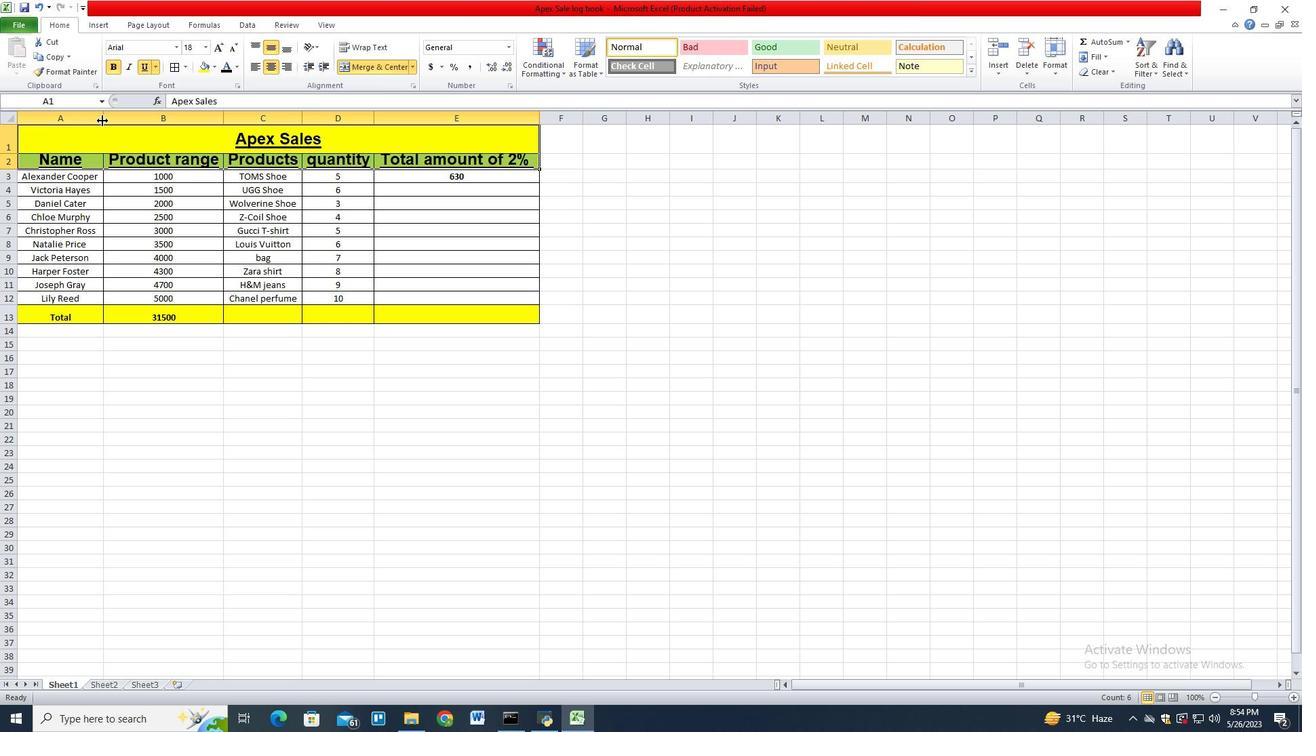 
Action: Mouse pressed left at (102, 120)
Screenshot: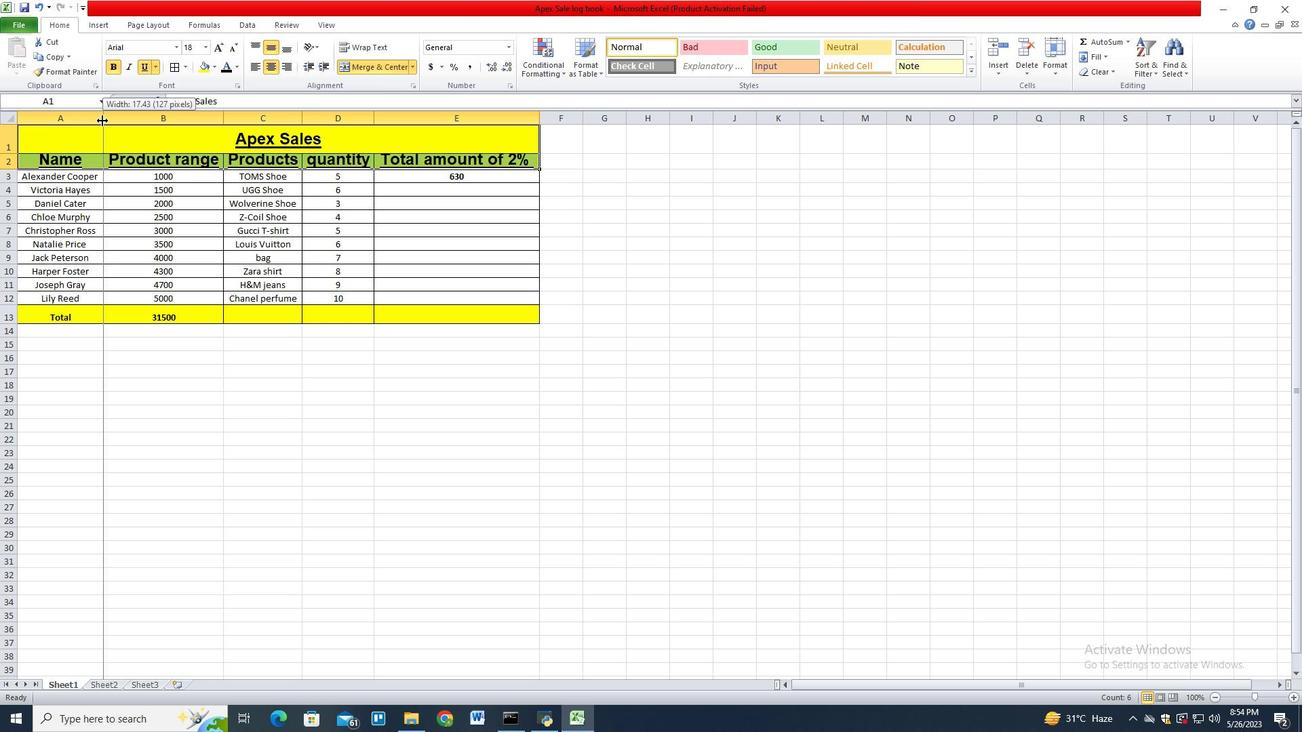 
Action: Mouse moved to (47, 191)
Screenshot: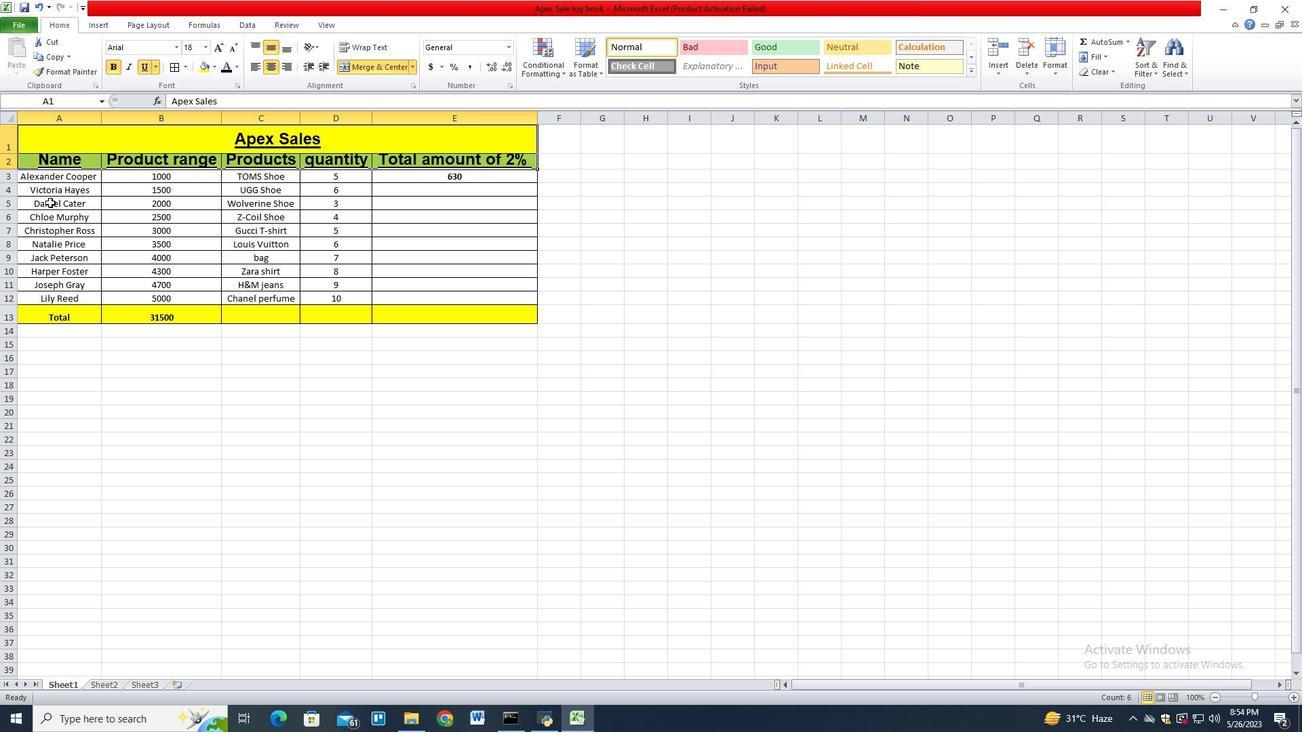 
Action: Mouse pressed left at (47, 191)
Screenshot: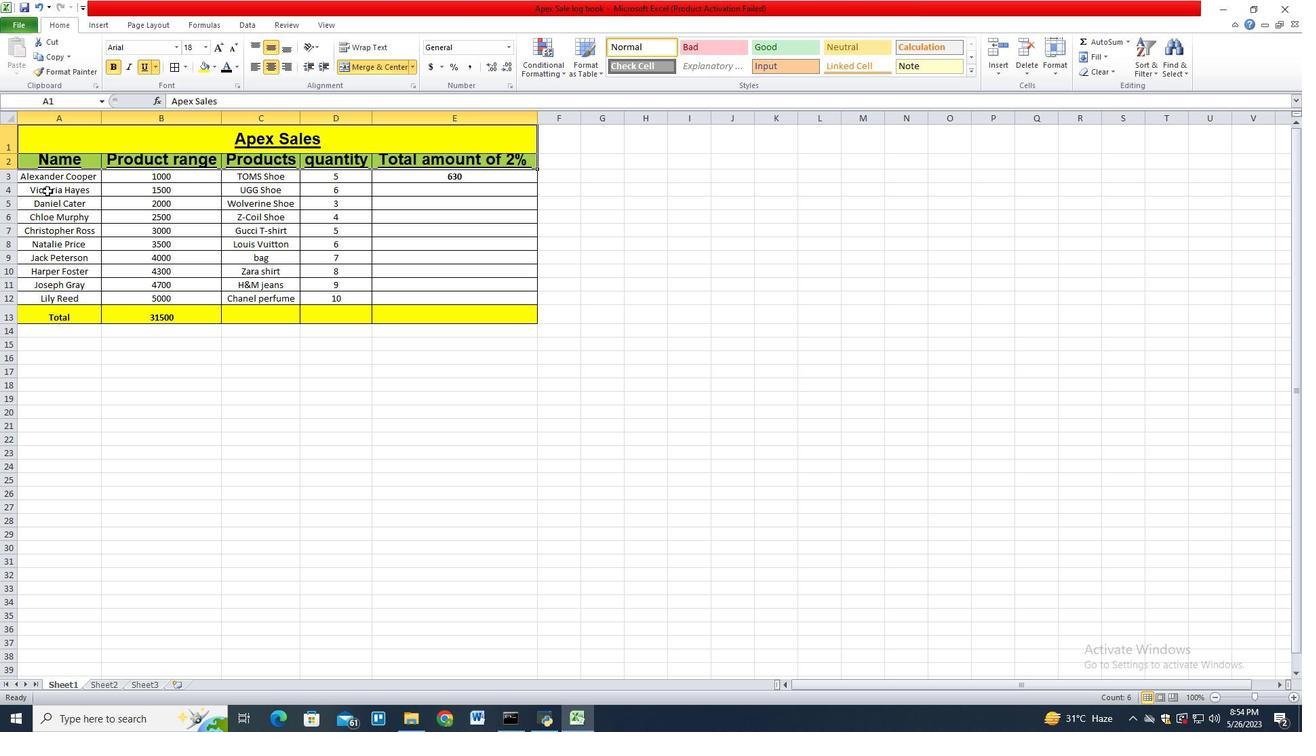 
Action: Mouse moved to (32, 178)
Screenshot: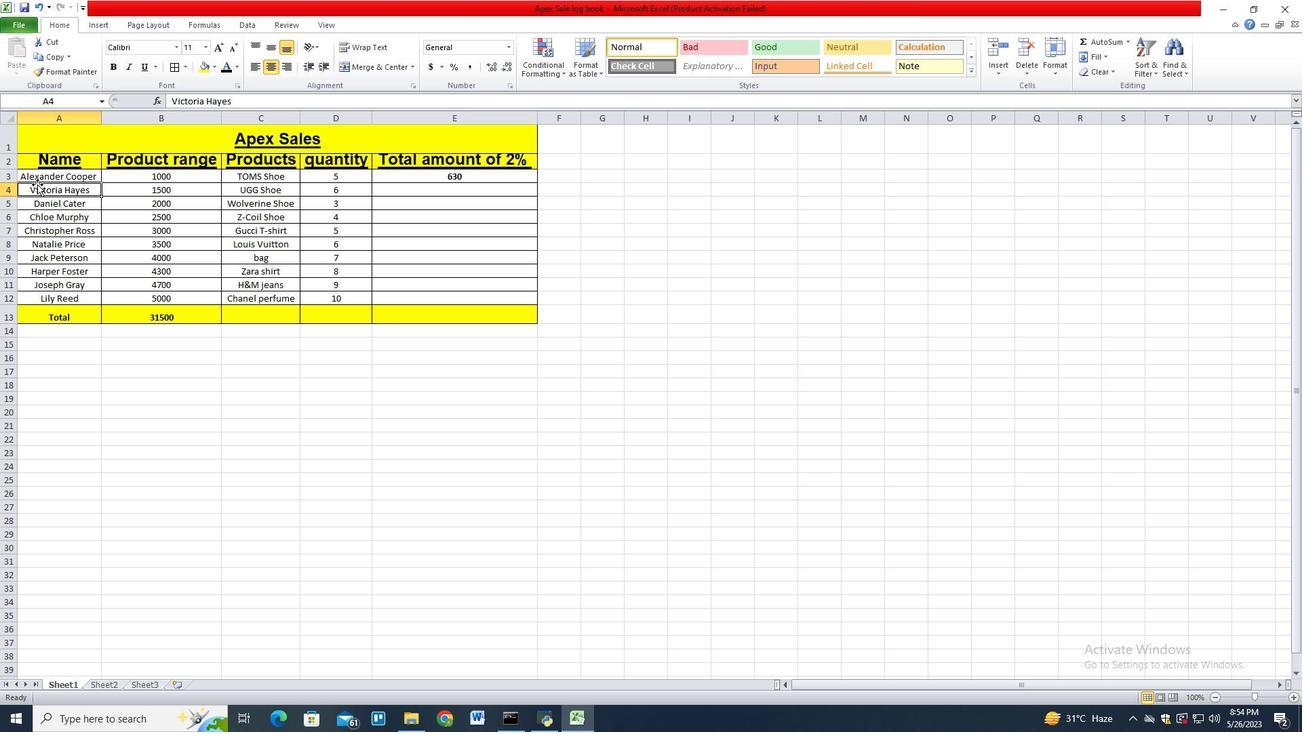 
Action: Mouse pressed left at (32, 178)
Screenshot: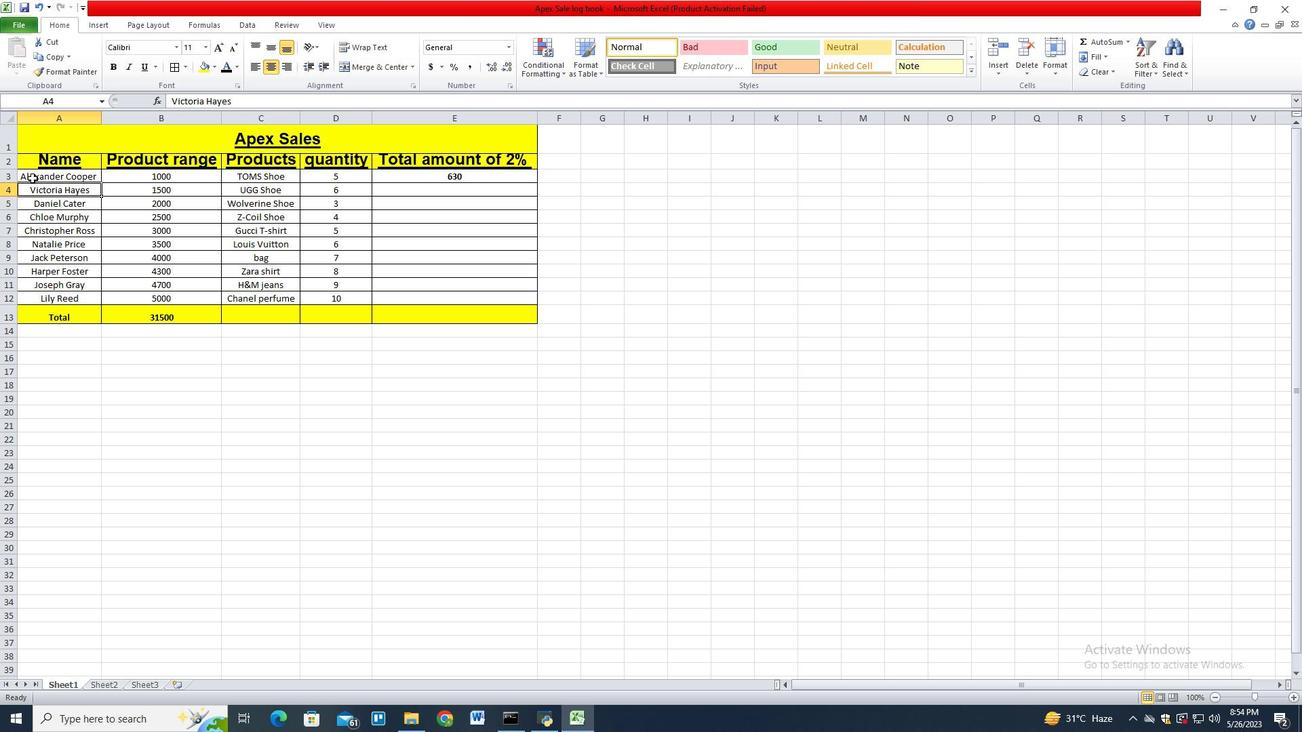 
Action: Mouse moved to (175, 45)
Screenshot: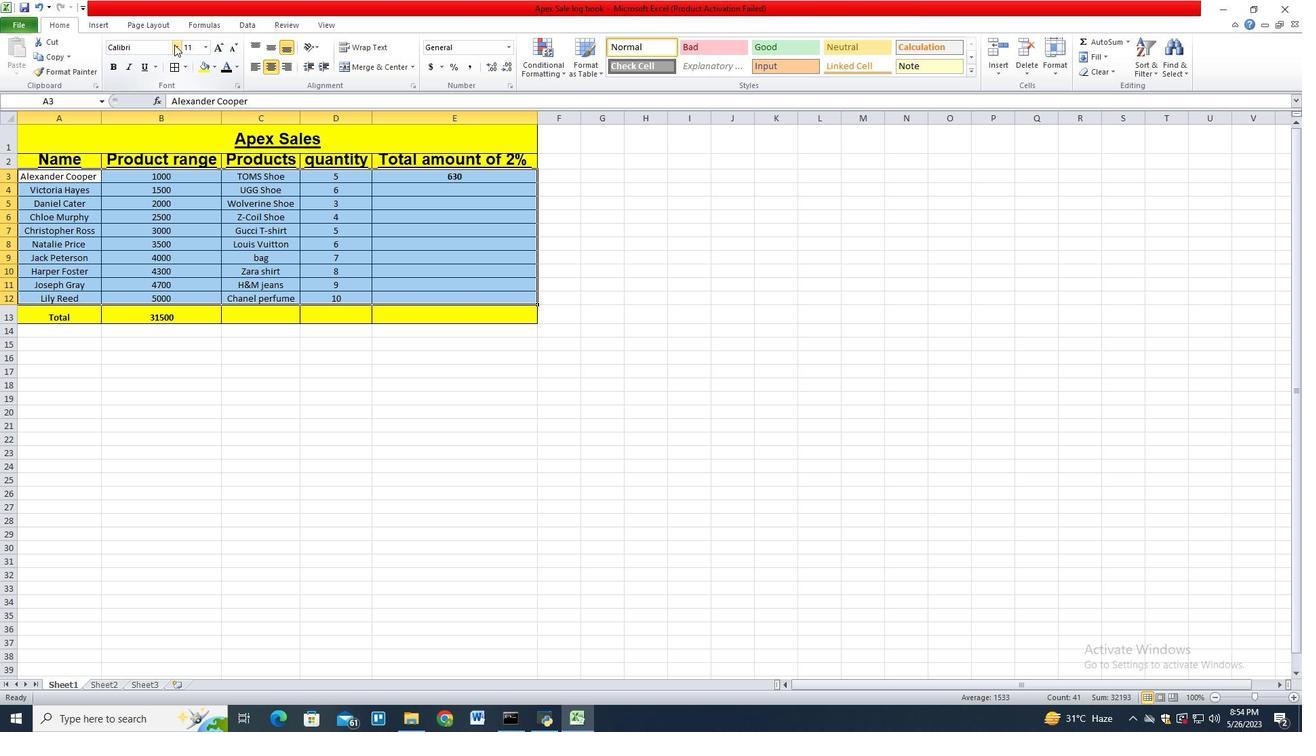 
Action: Mouse pressed left at (175, 45)
Screenshot: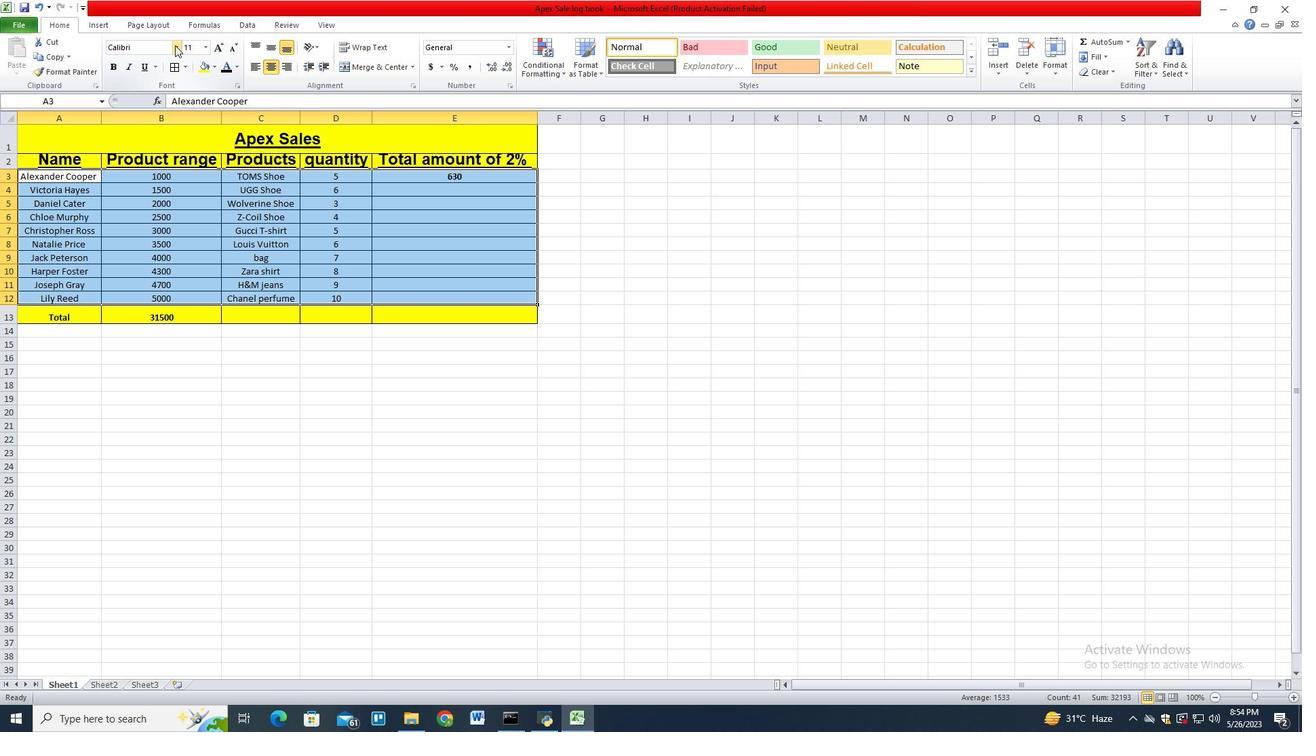 
Action: Mouse moved to (141, 93)
Screenshot: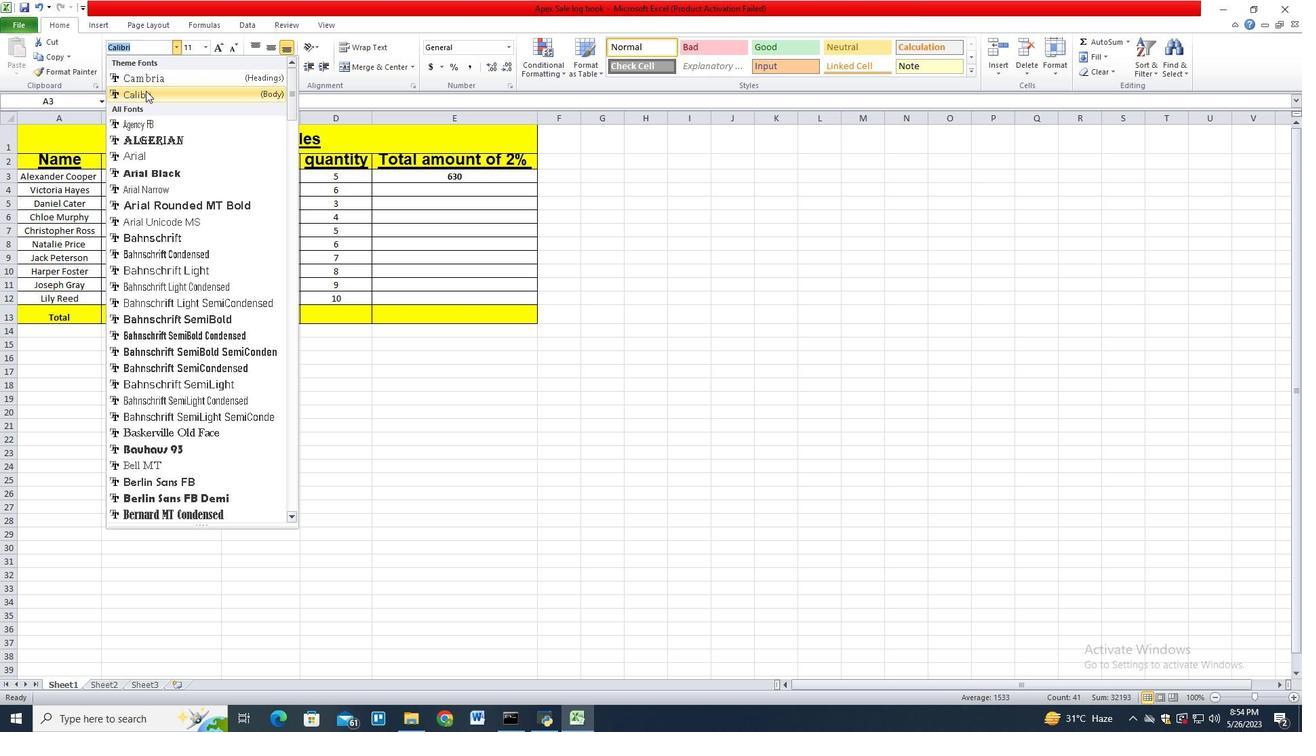 
Action: Mouse pressed left at (141, 93)
Screenshot: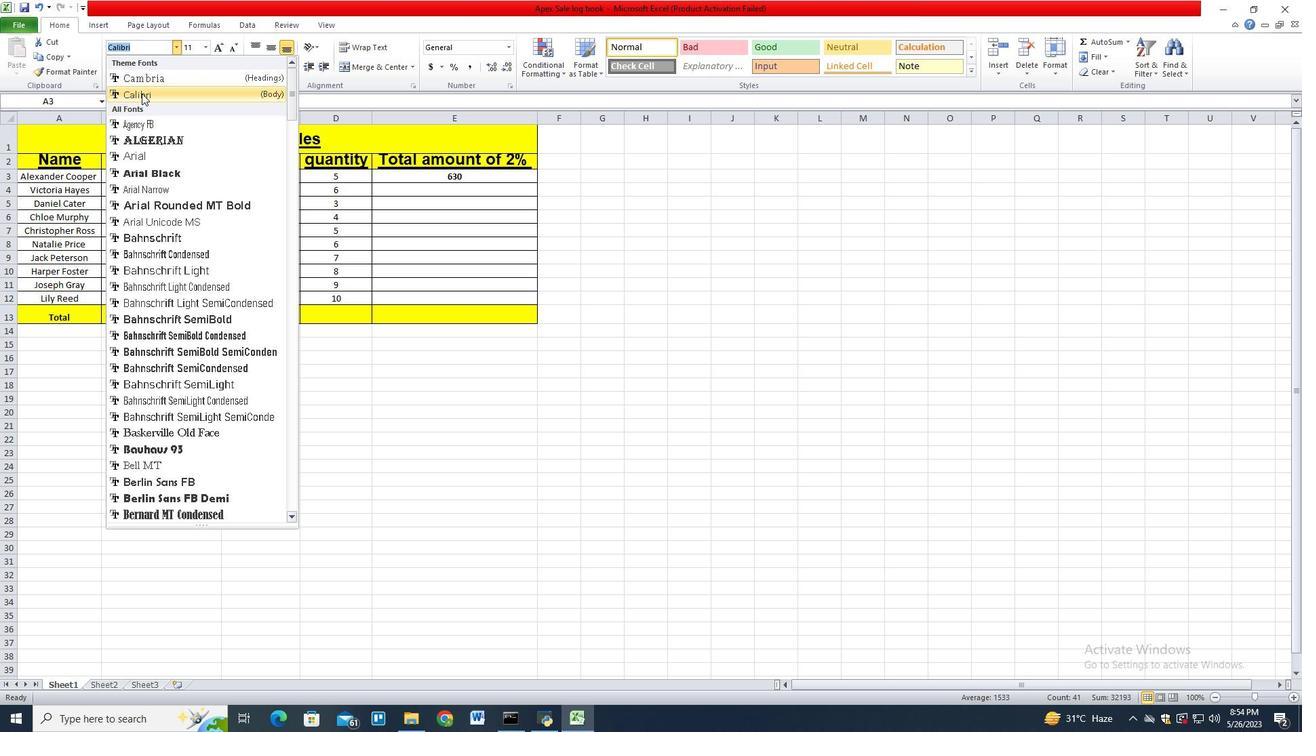 
Action: Mouse moved to (207, 48)
Screenshot: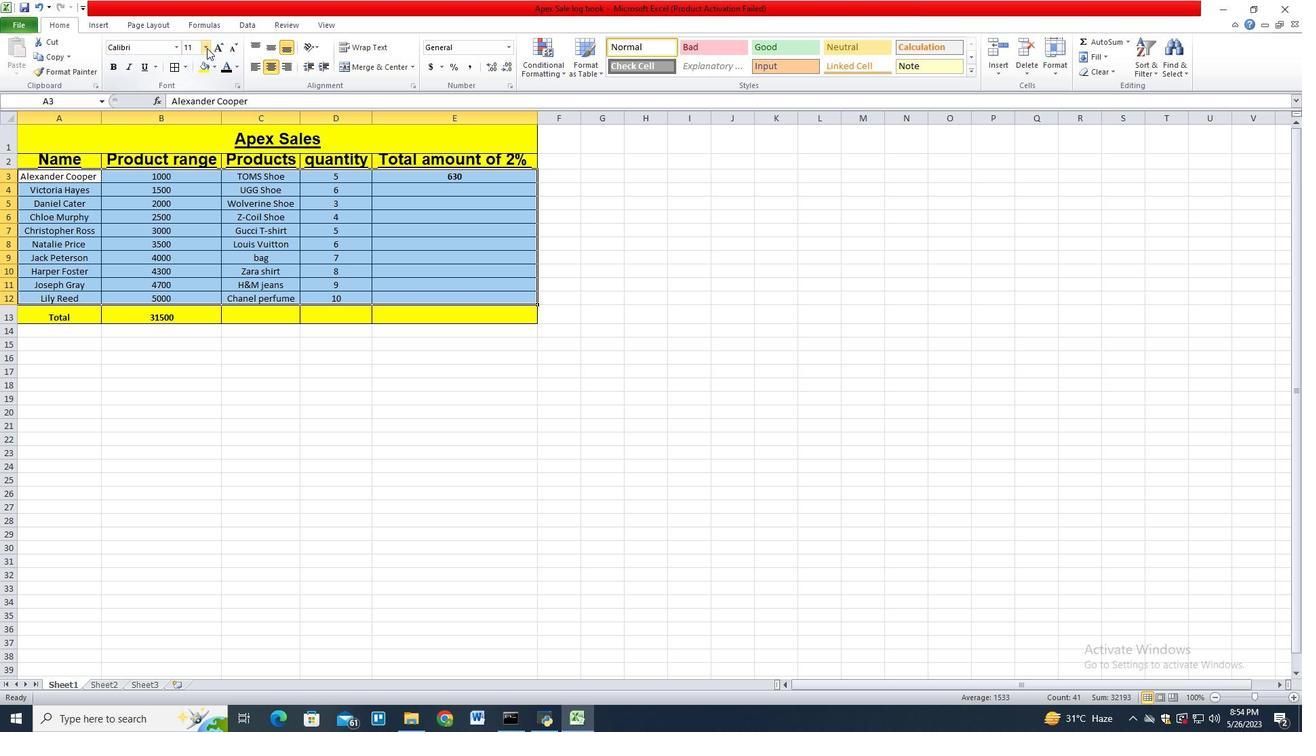
Action: Mouse pressed left at (207, 48)
Screenshot: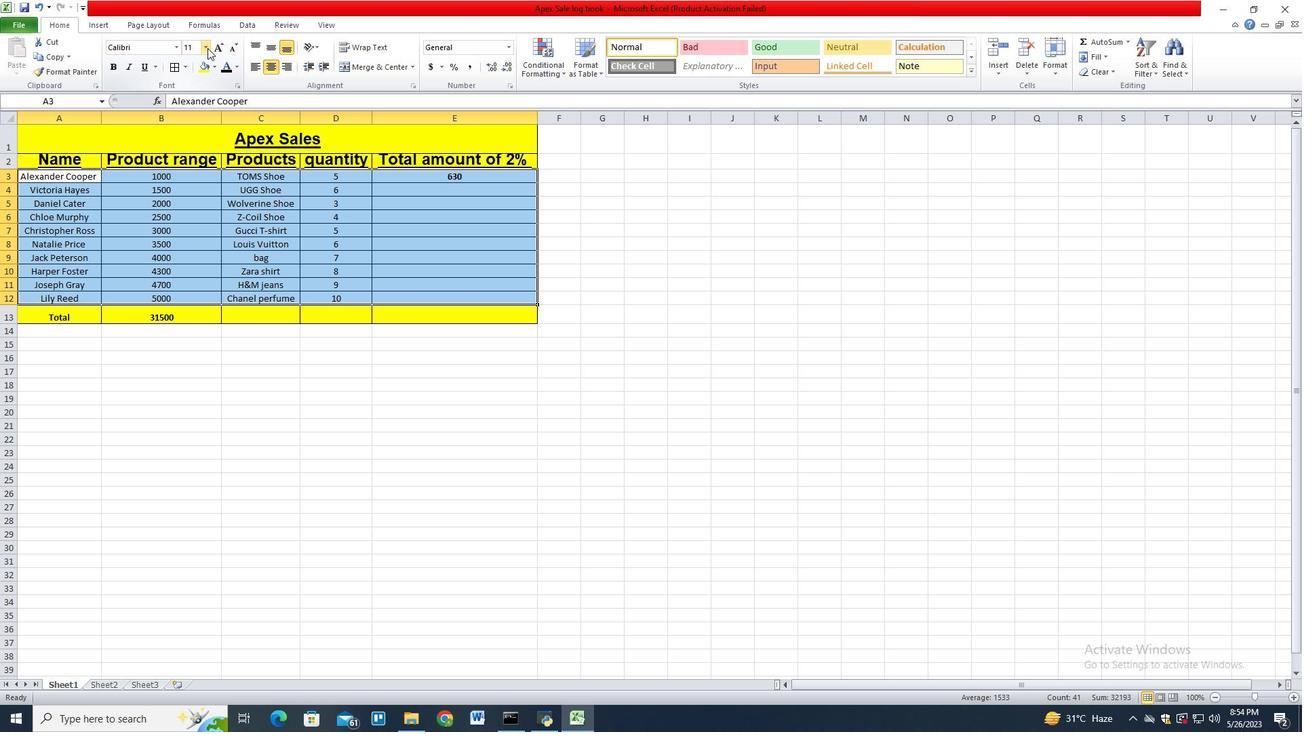 
Action: Mouse moved to (190, 75)
Screenshot: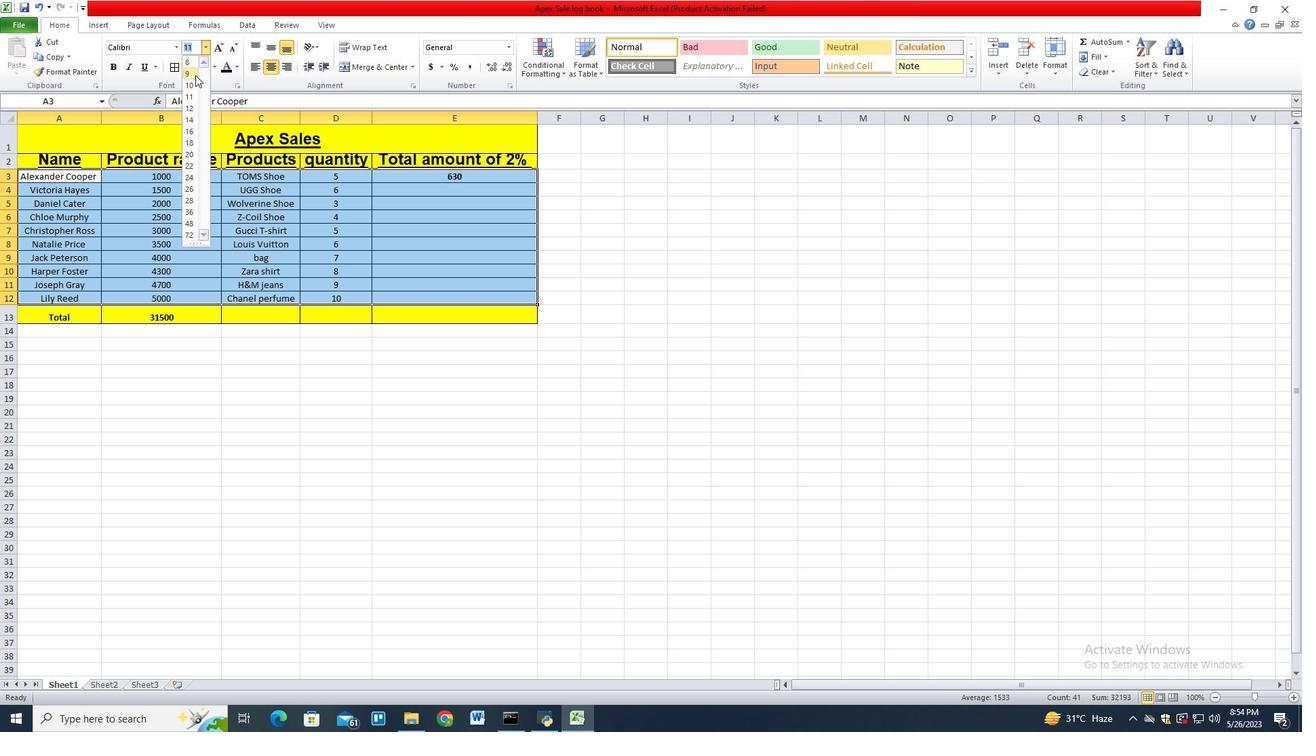 
Action: Mouse pressed left at (190, 75)
Screenshot: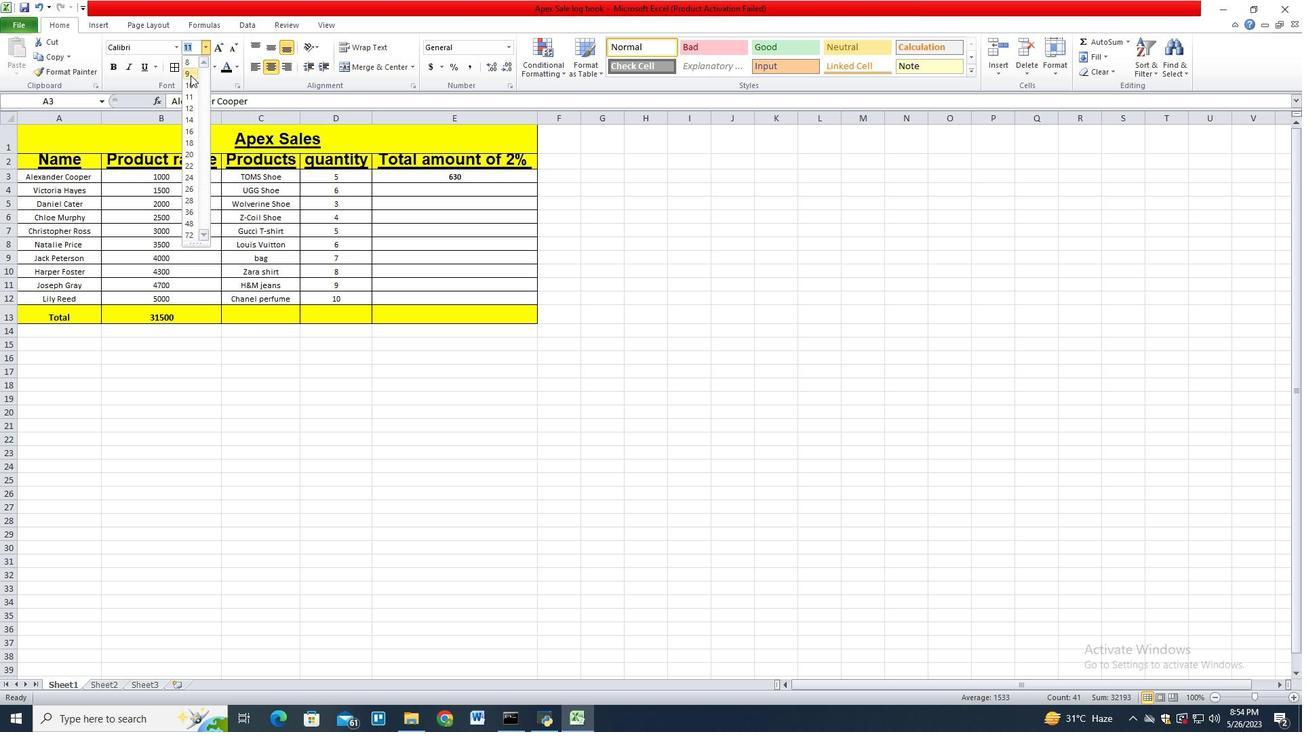 
Action: Mouse moved to (43, 130)
Screenshot: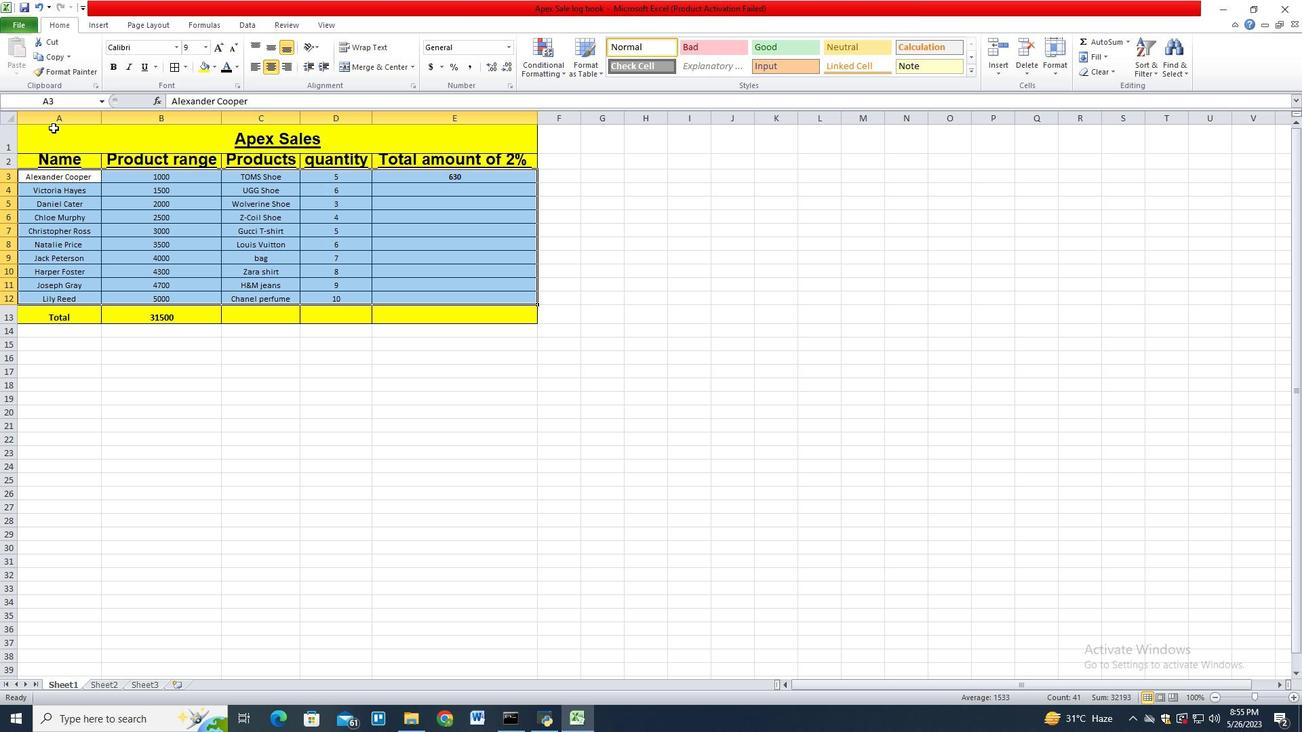 
Action: Mouse pressed left at (43, 130)
Screenshot: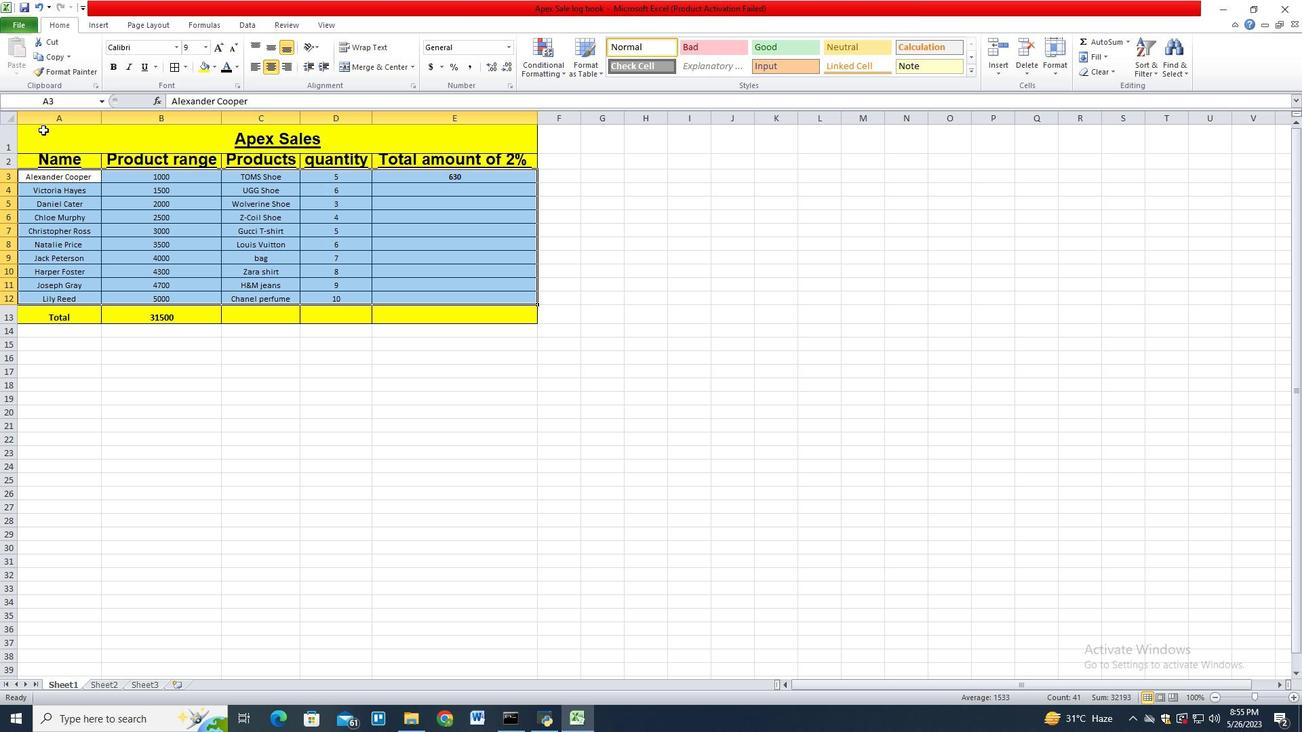 
Action: Mouse moved to (272, 65)
Screenshot: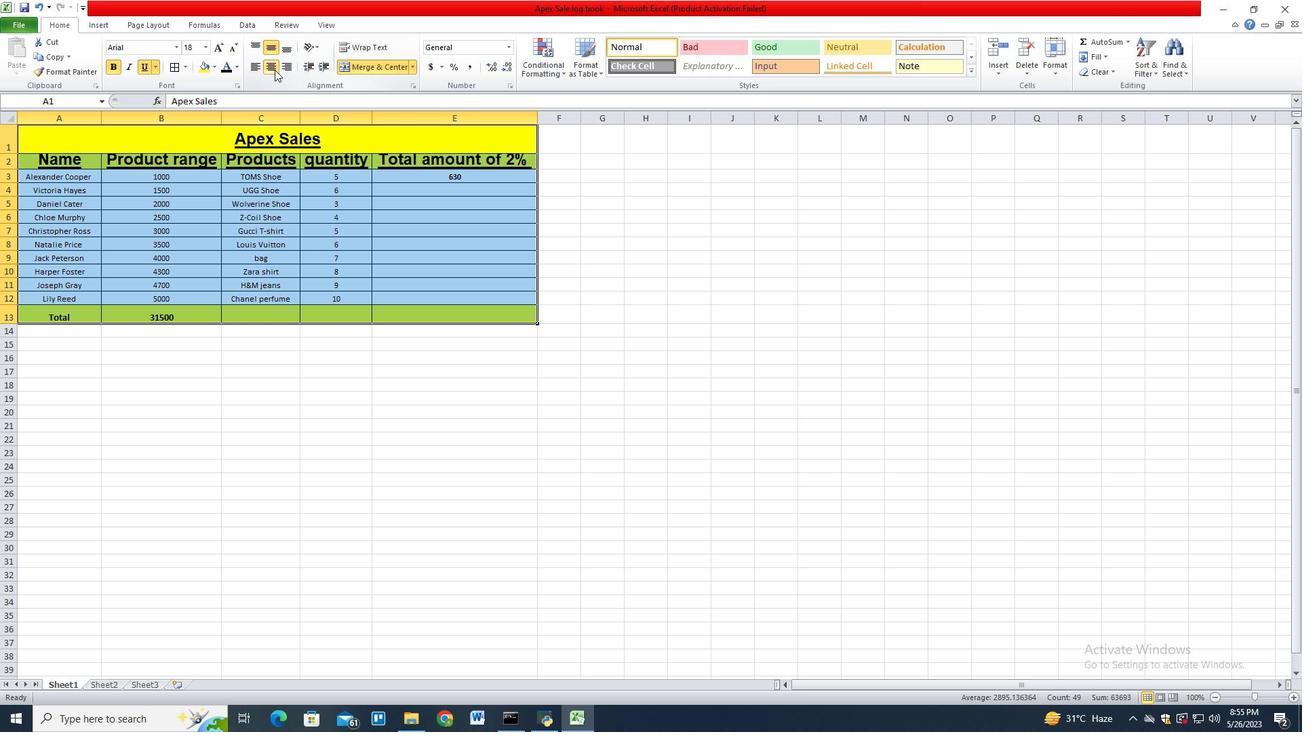 
Action: Mouse pressed left at (272, 65)
Screenshot: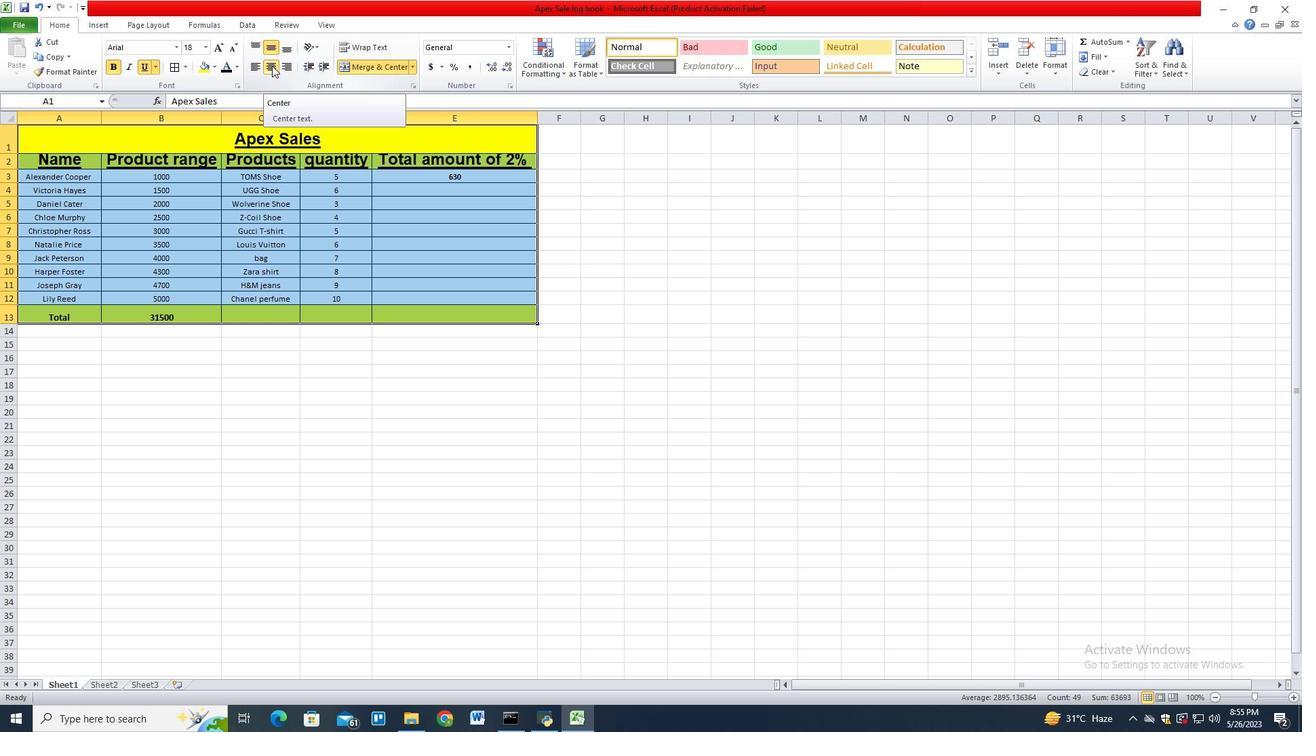 
Action: Mouse pressed left at (272, 65)
Screenshot: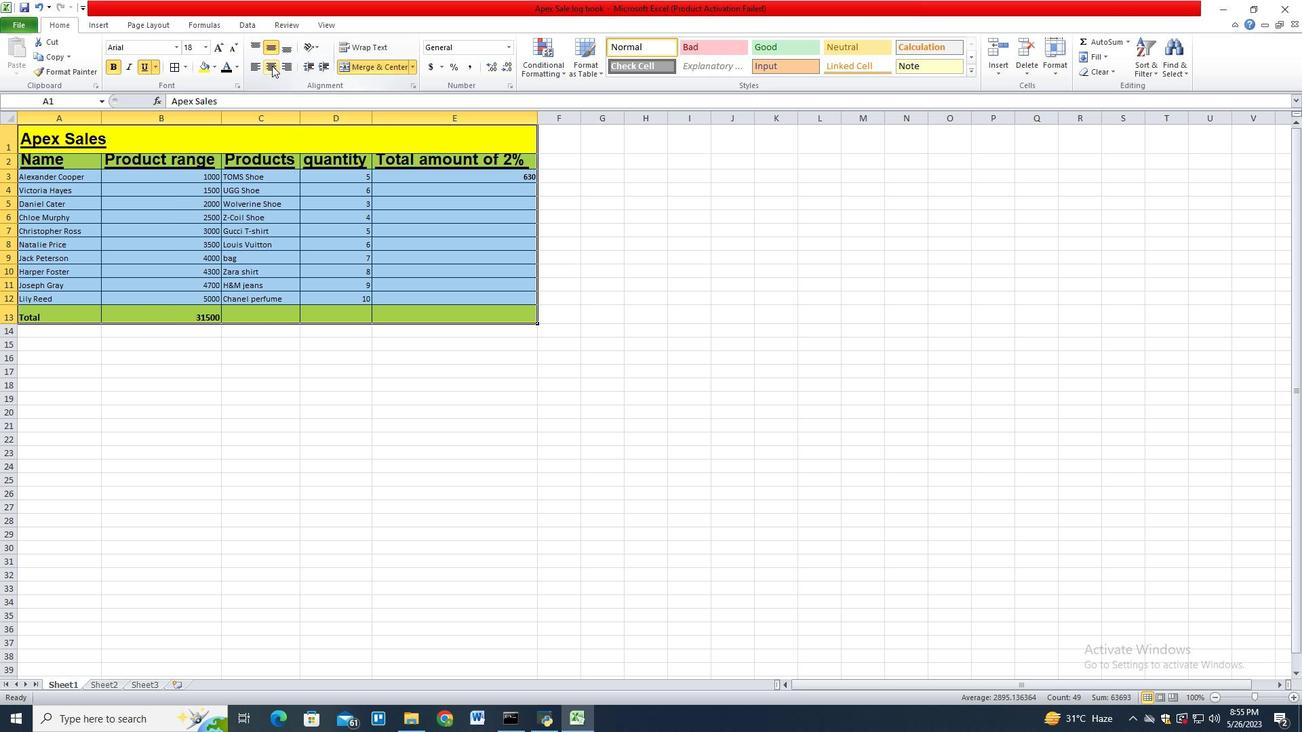 
Action: Mouse moved to (214, 377)
Screenshot: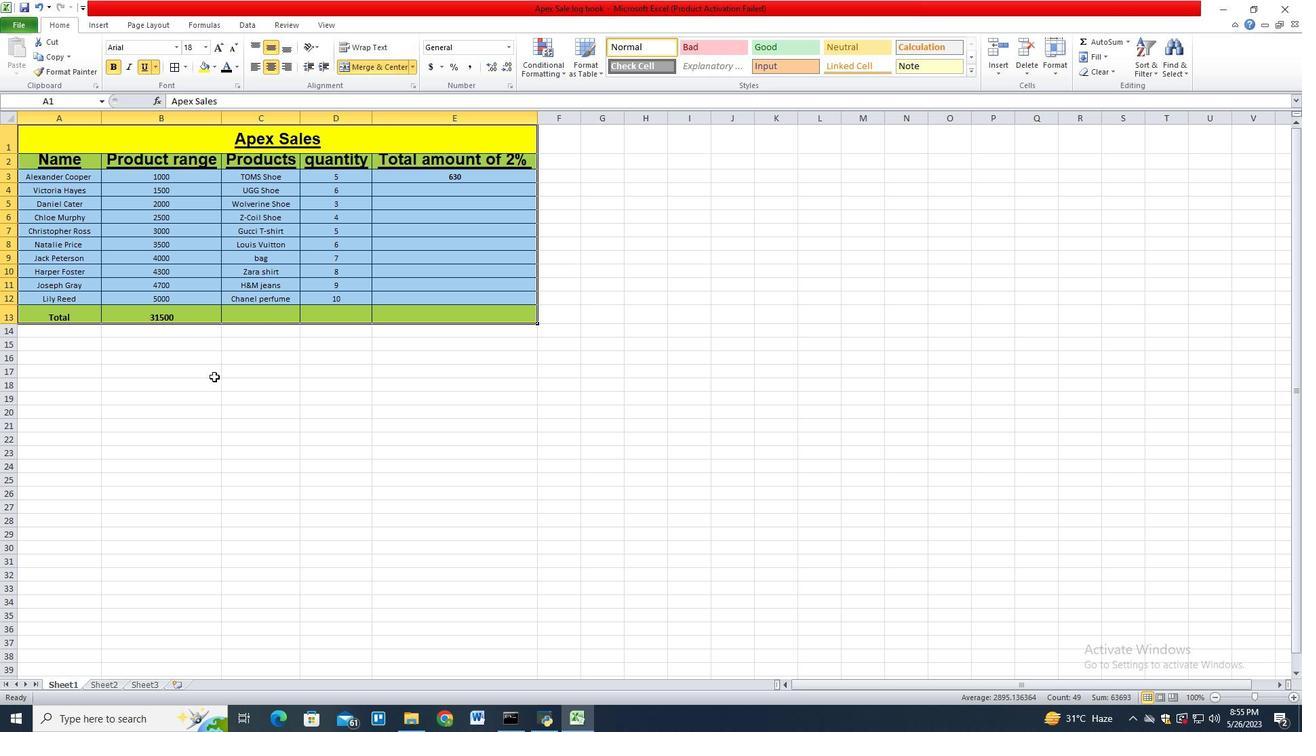 
Action: Mouse pressed left at (214, 377)
Screenshot: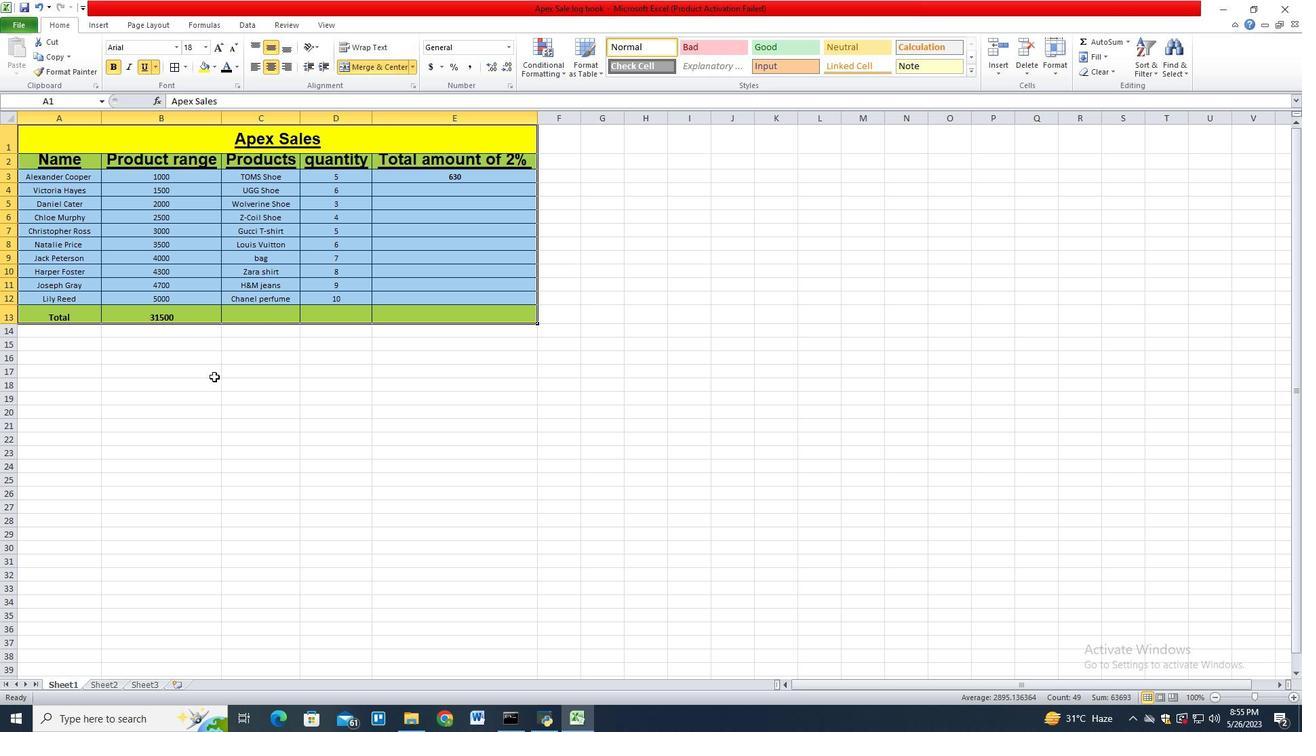 
Action: Mouse moved to (215, 377)
Screenshot: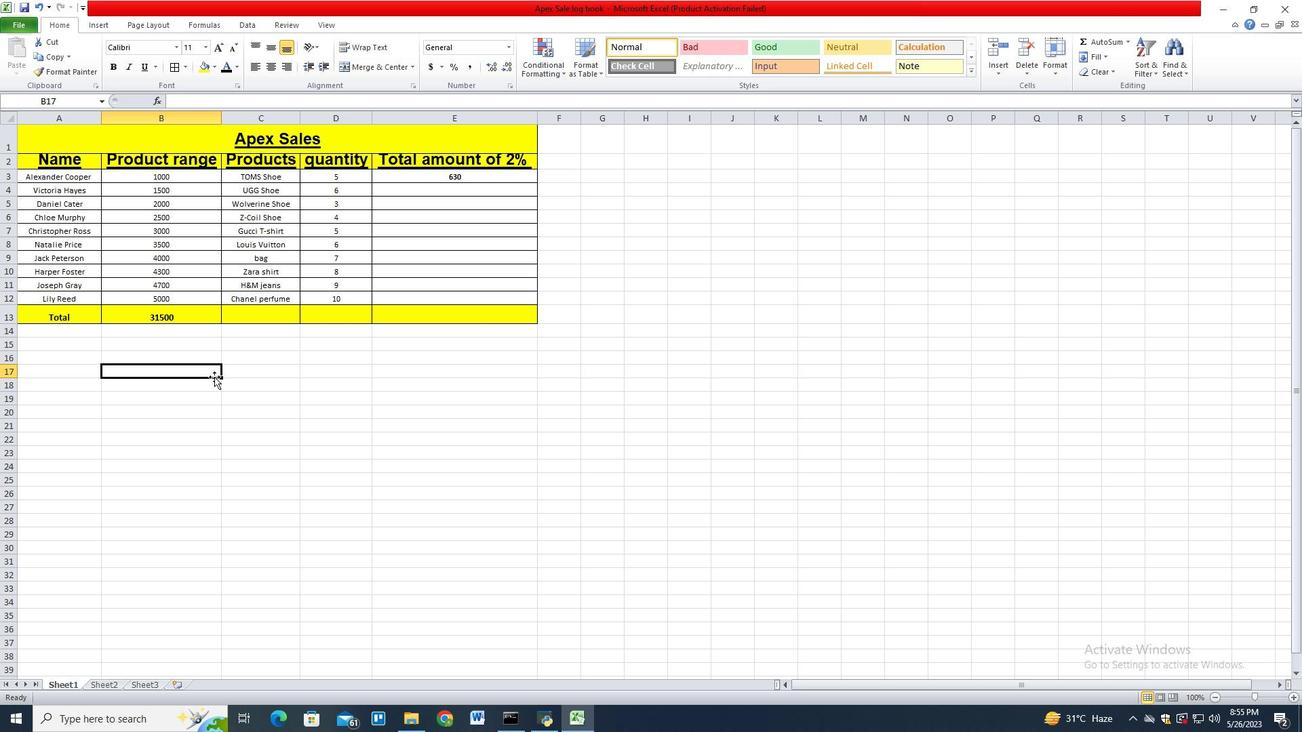 
